 Task: Look for space in Mengyin, China from 4th September, 2023 to 10th September, 2023 for 1 adult in price range Rs.9000 to Rs.17000. Place can be private room with 1  bedroom having 1 bed and 1 bathroom. Property type can be house, flat, guest house, hotel. Booking option can be shelf check-in. Required host language is Chinese (Simplified).
Action: Mouse moved to (432, 212)
Screenshot: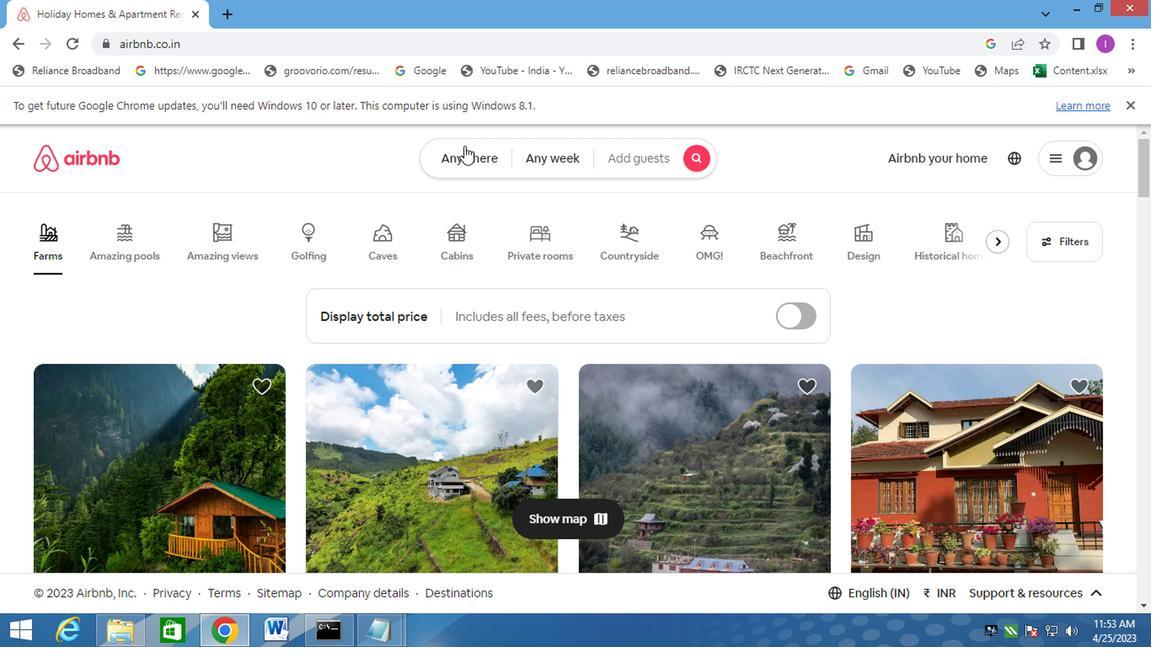 
Action: Mouse pressed left at (432, 212)
Screenshot: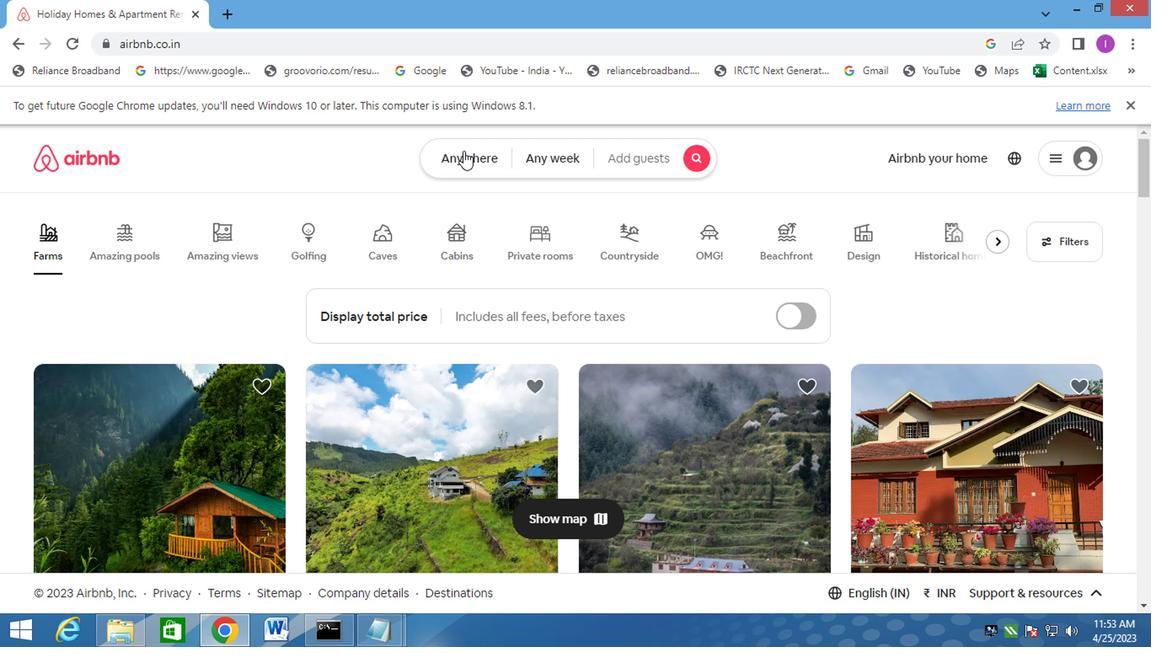
Action: Mouse moved to (432, 212)
Screenshot: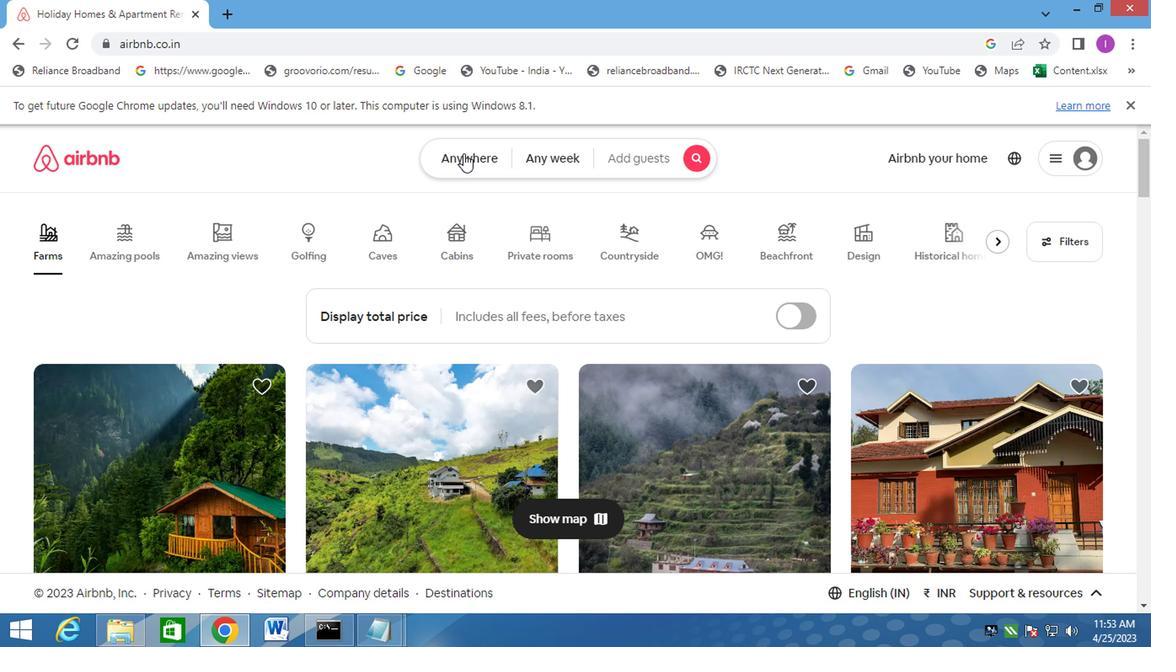
Action: Key pressed <Key.shift>MENGYIN,CHINA
Screenshot: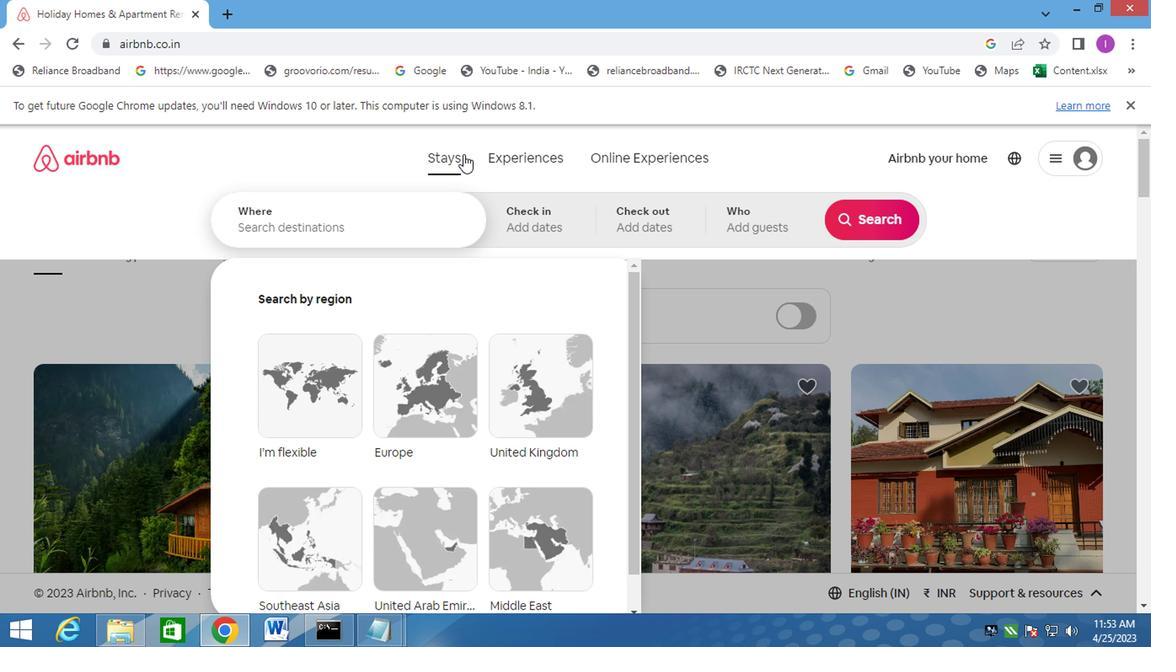 
Action: Mouse moved to (386, 263)
Screenshot: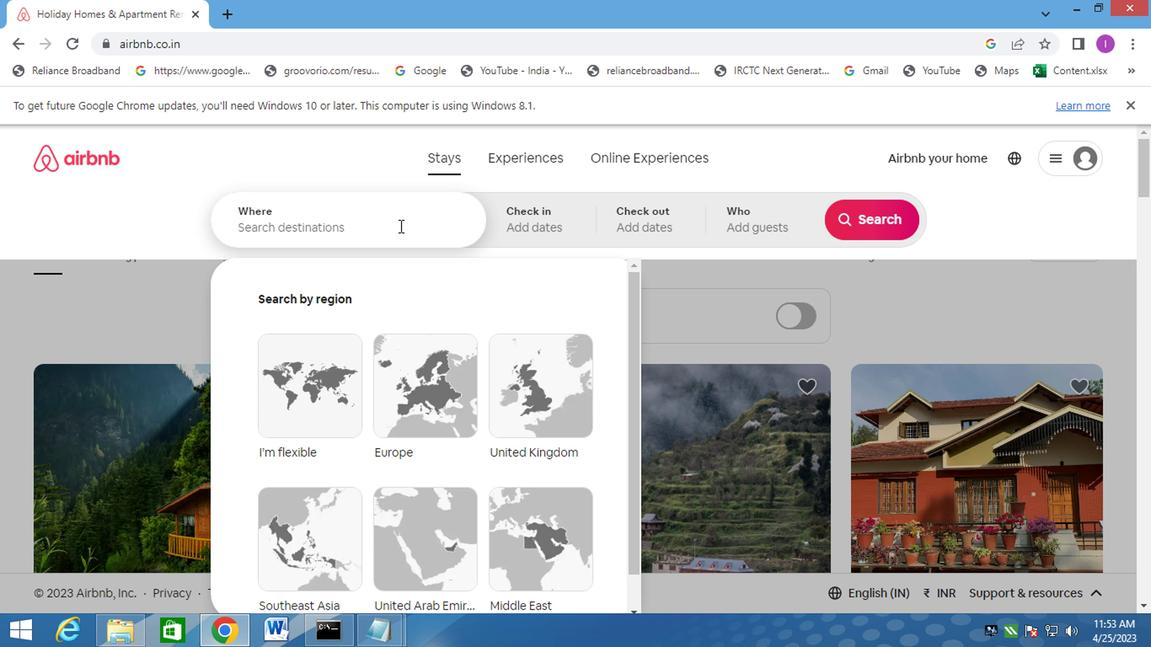 
Action: Mouse pressed left at (386, 263)
Screenshot: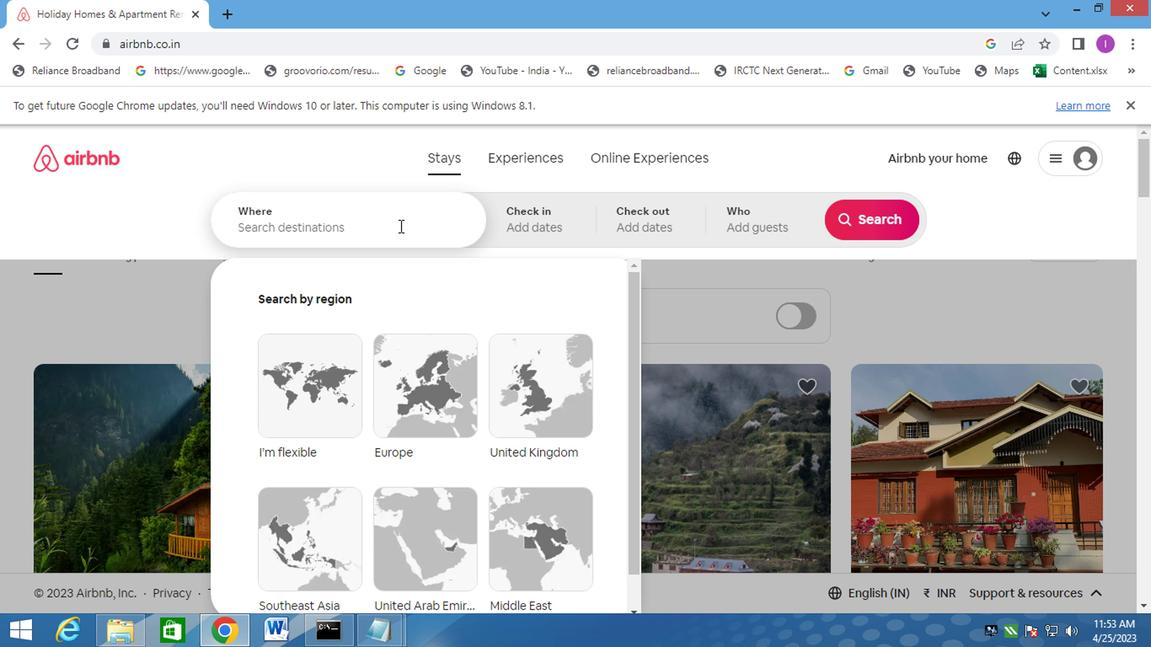 
Action: Key pressed MENGYIN,CHINA
Screenshot: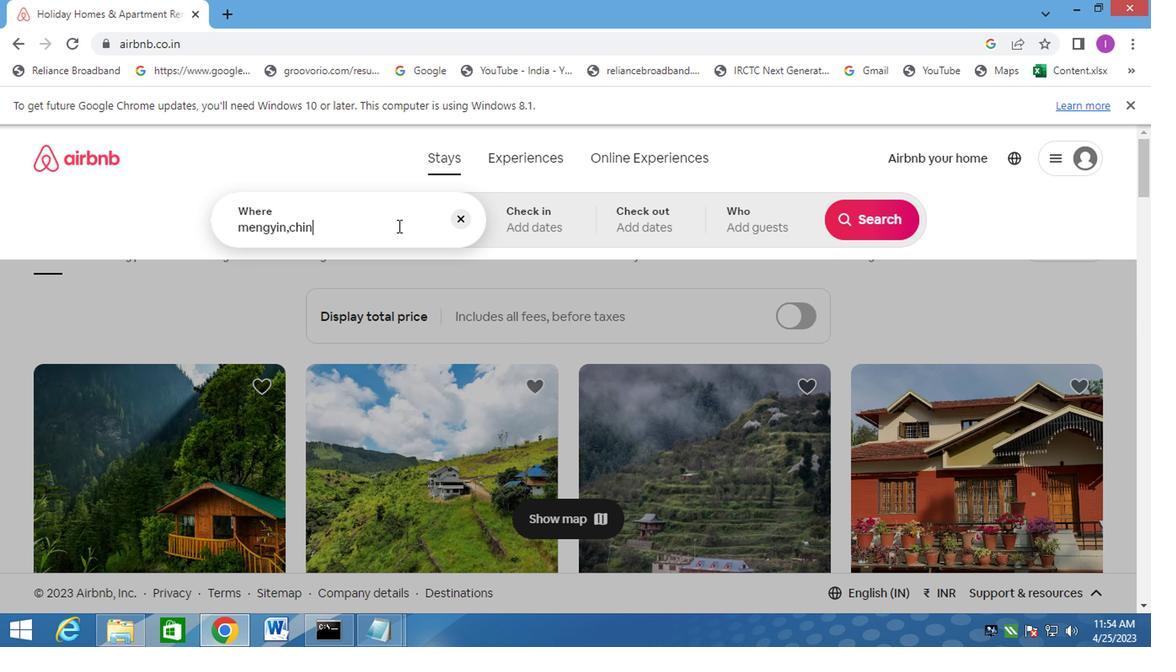 
Action: Mouse moved to (489, 257)
Screenshot: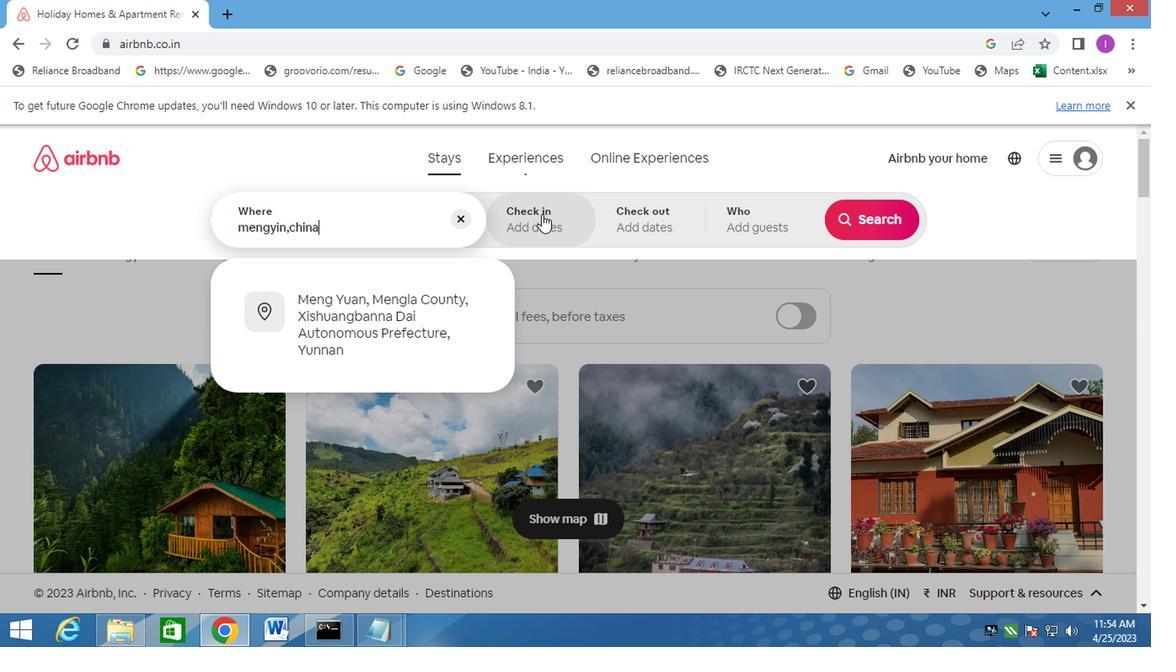 
Action: Mouse pressed left at (489, 257)
Screenshot: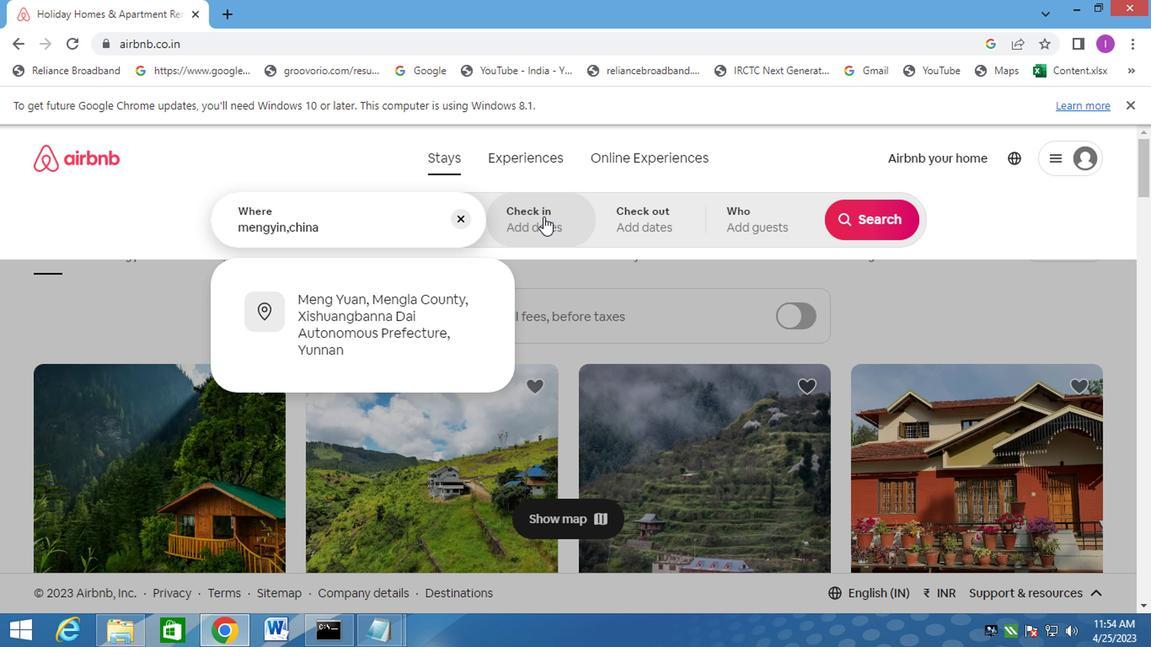 
Action: Mouse moved to (717, 353)
Screenshot: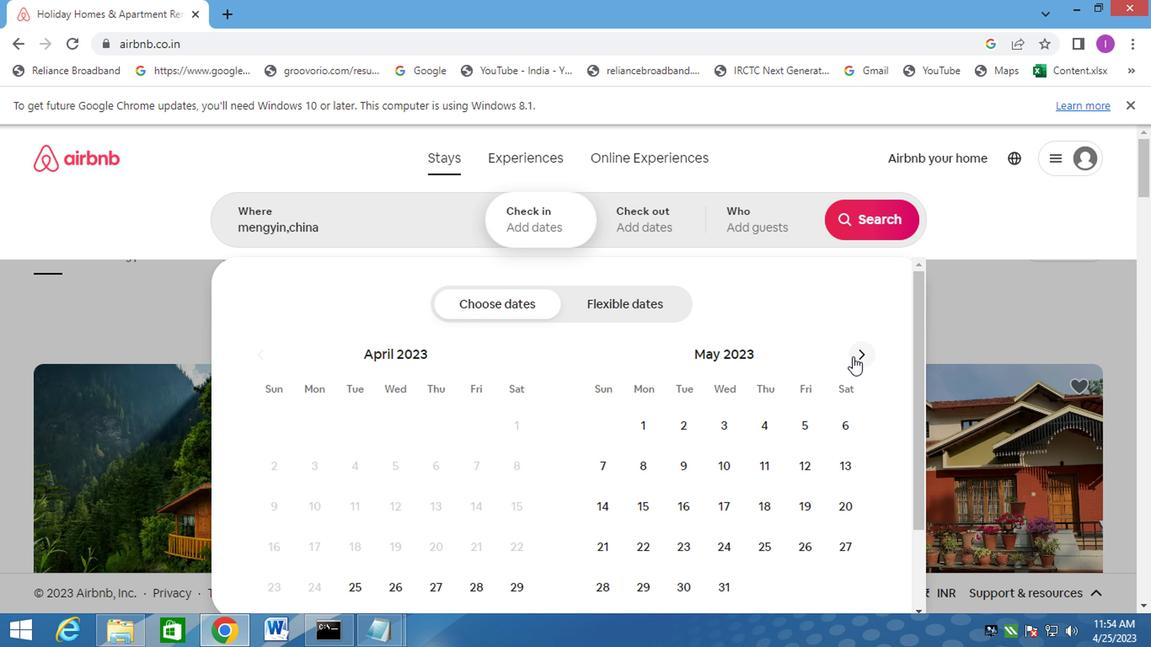 
Action: Mouse pressed left at (717, 353)
Screenshot: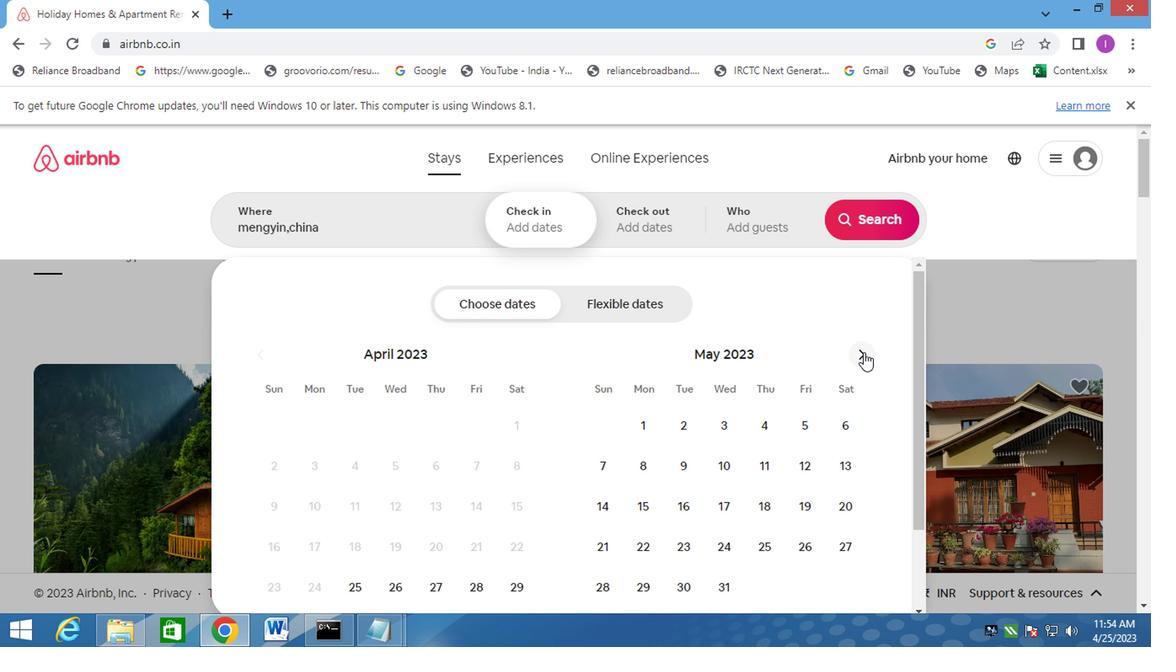 
Action: Mouse moved to (718, 353)
Screenshot: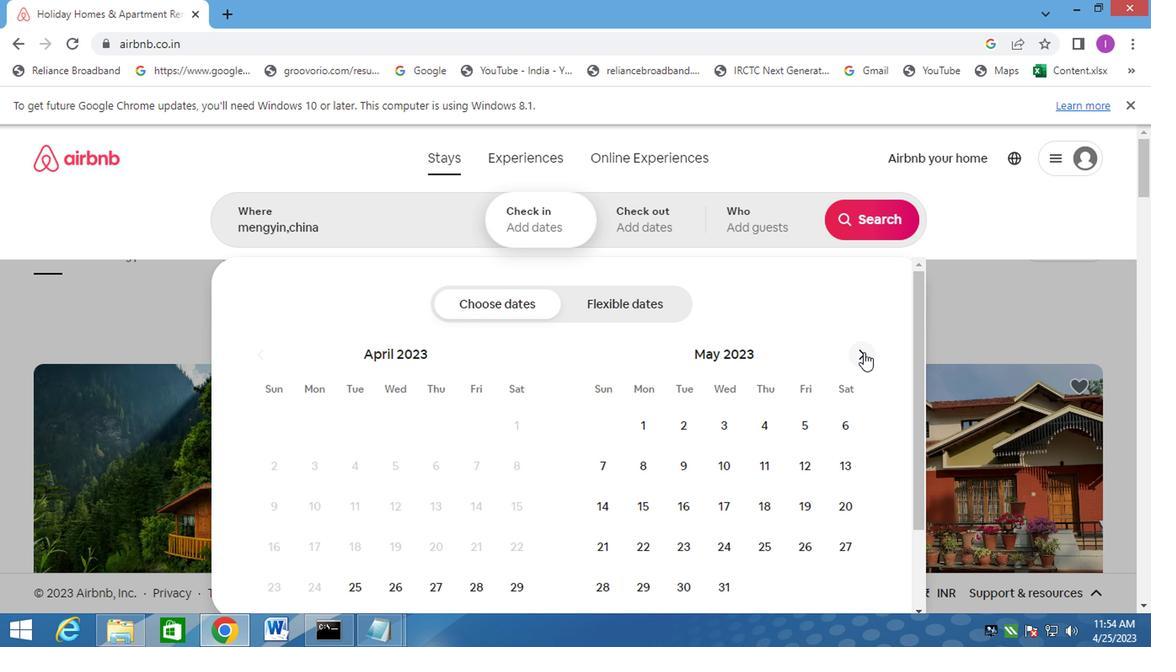 
Action: Mouse pressed left at (718, 353)
Screenshot: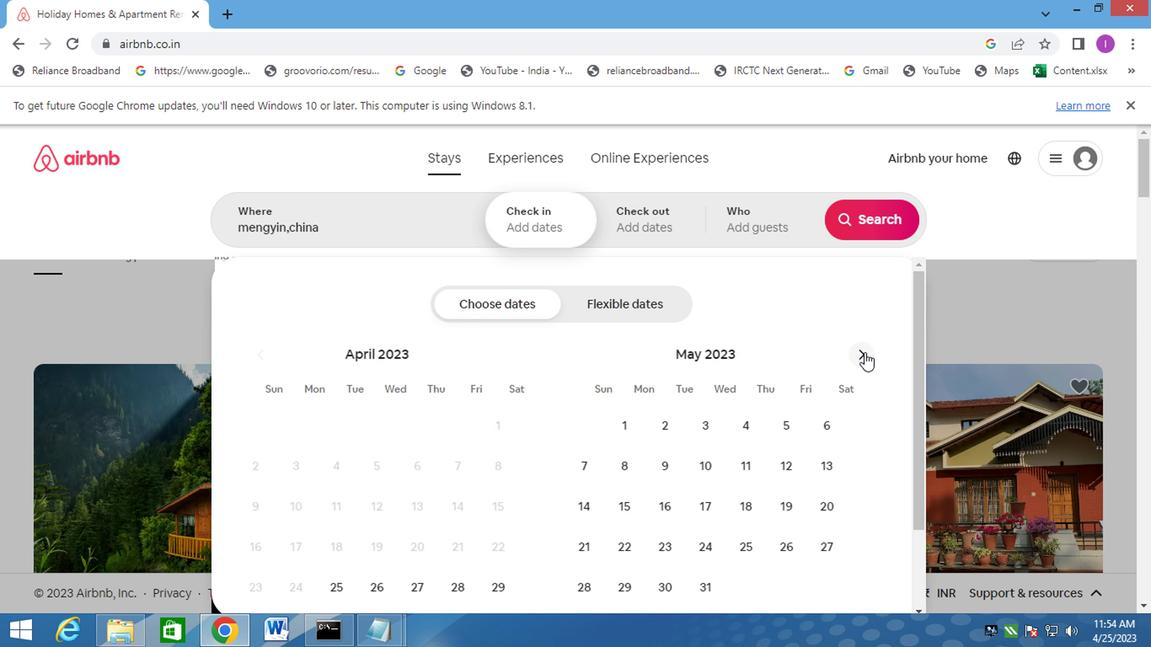 
Action: Mouse pressed left at (718, 353)
Screenshot: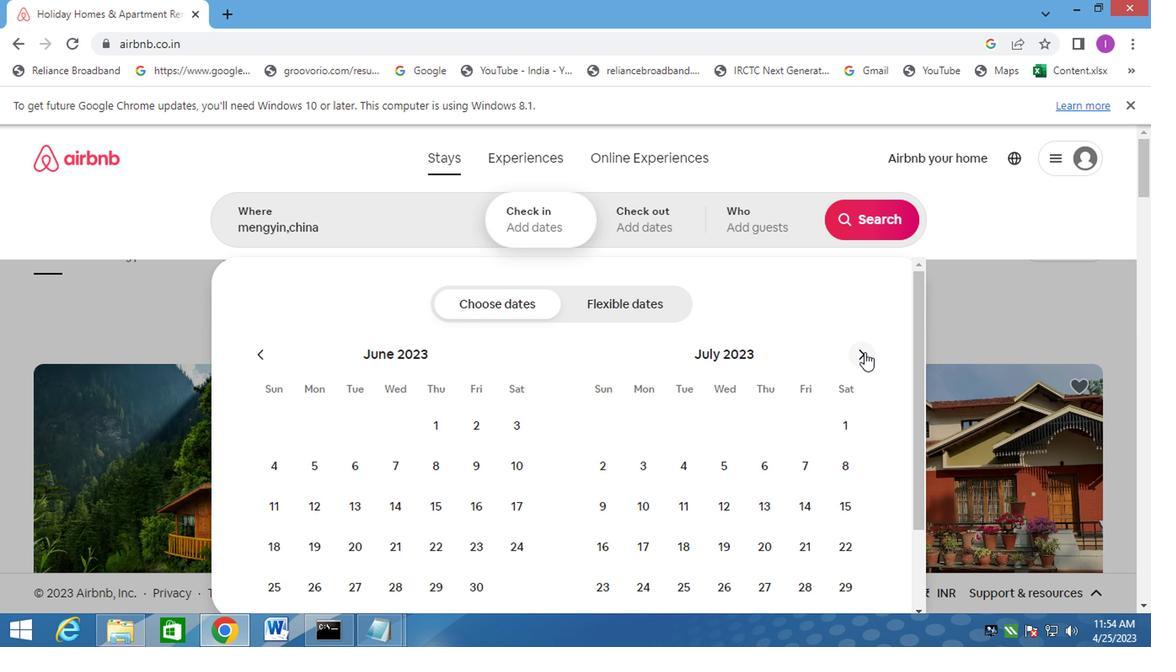 
Action: Mouse moved to (717, 354)
Screenshot: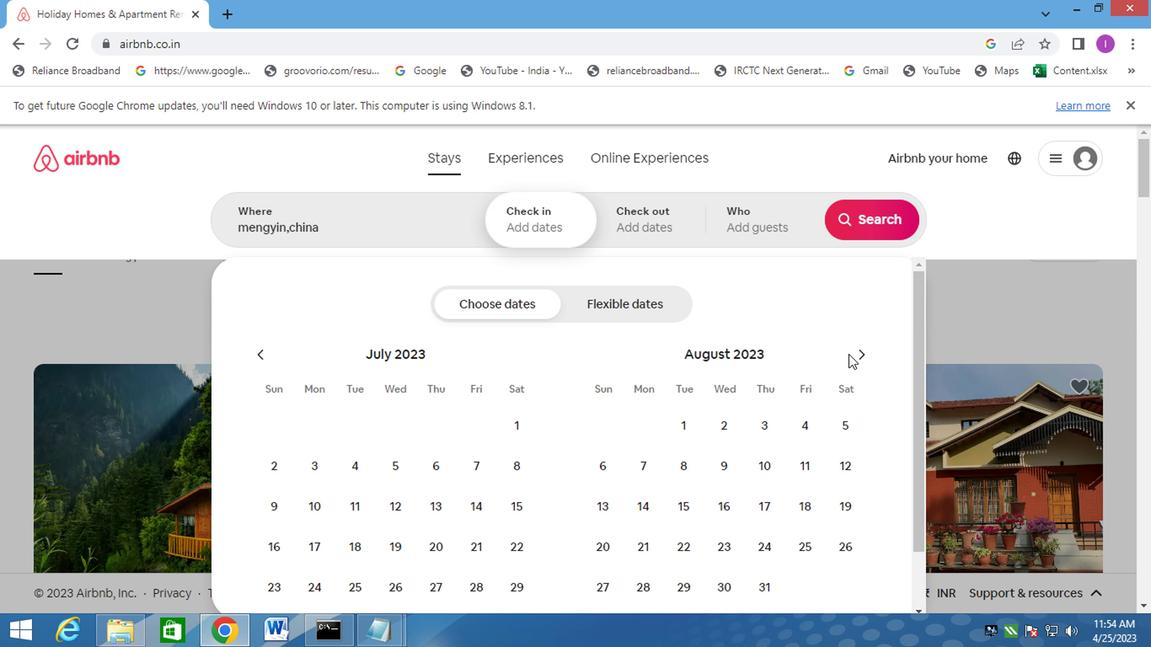
Action: Mouse pressed left at (717, 354)
Screenshot: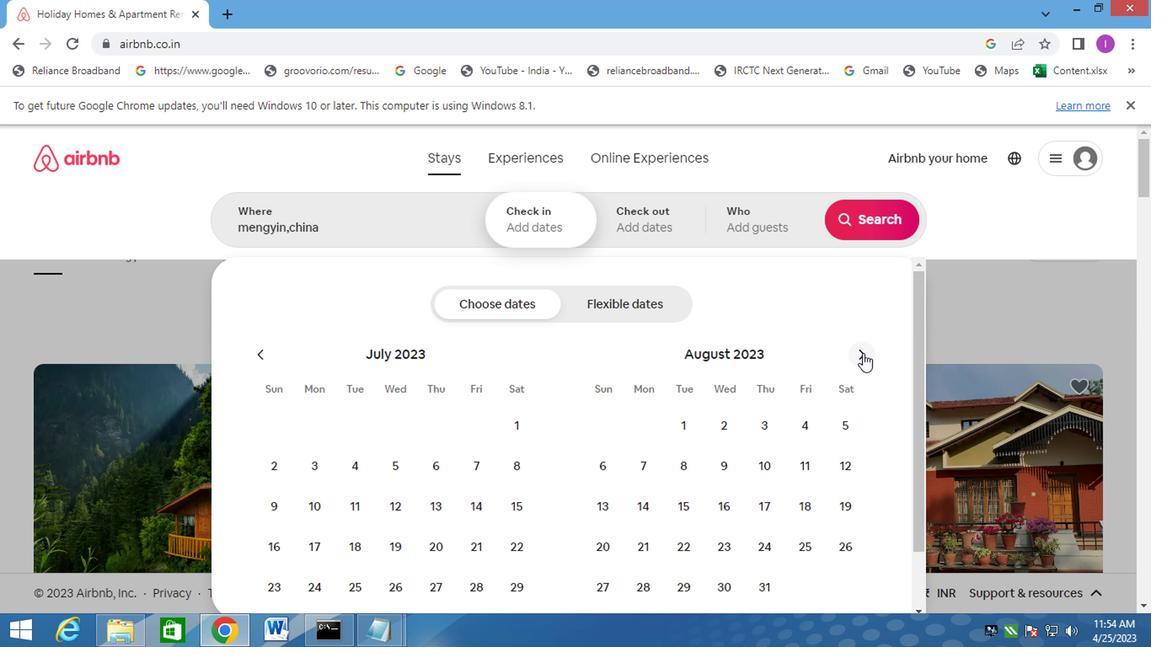 
Action: Mouse moved to (559, 437)
Screenshot: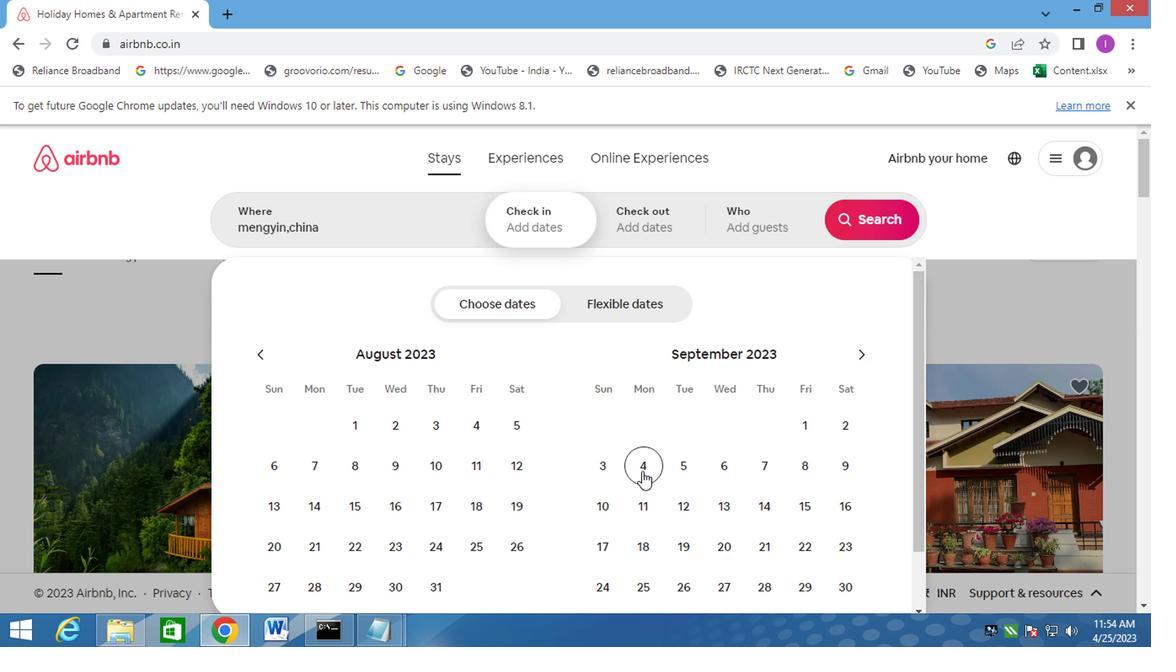 
Action: Mouse pressed left at (559, 437)
Screenshot: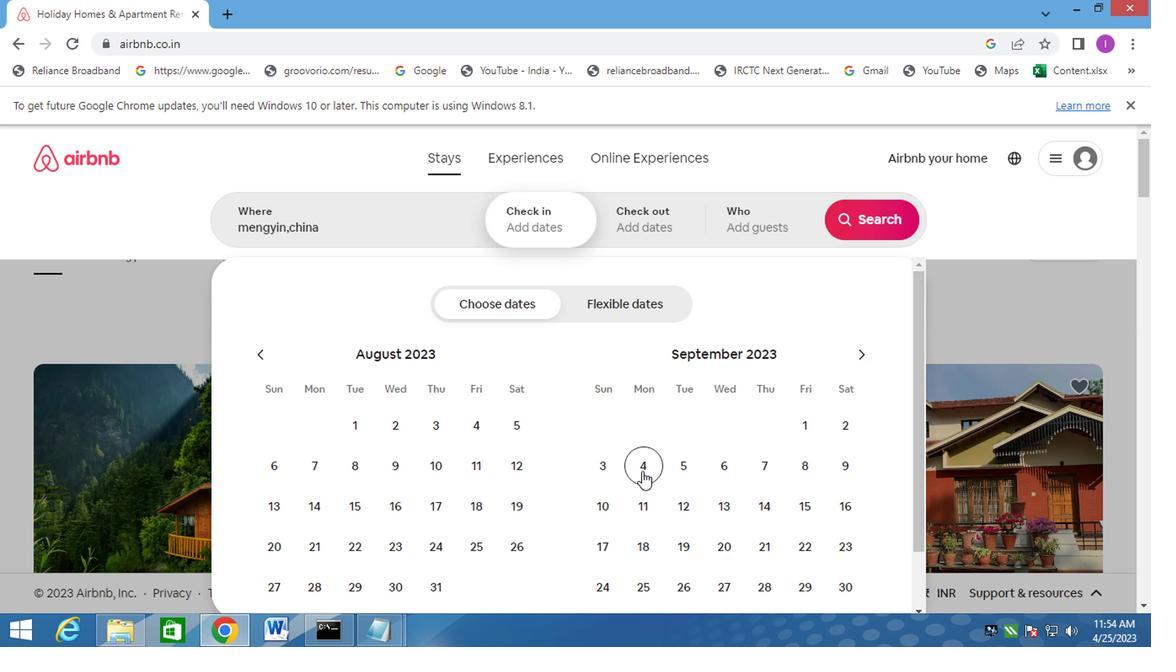 
Action: Mouse moved to (536, 470)
Screenshot: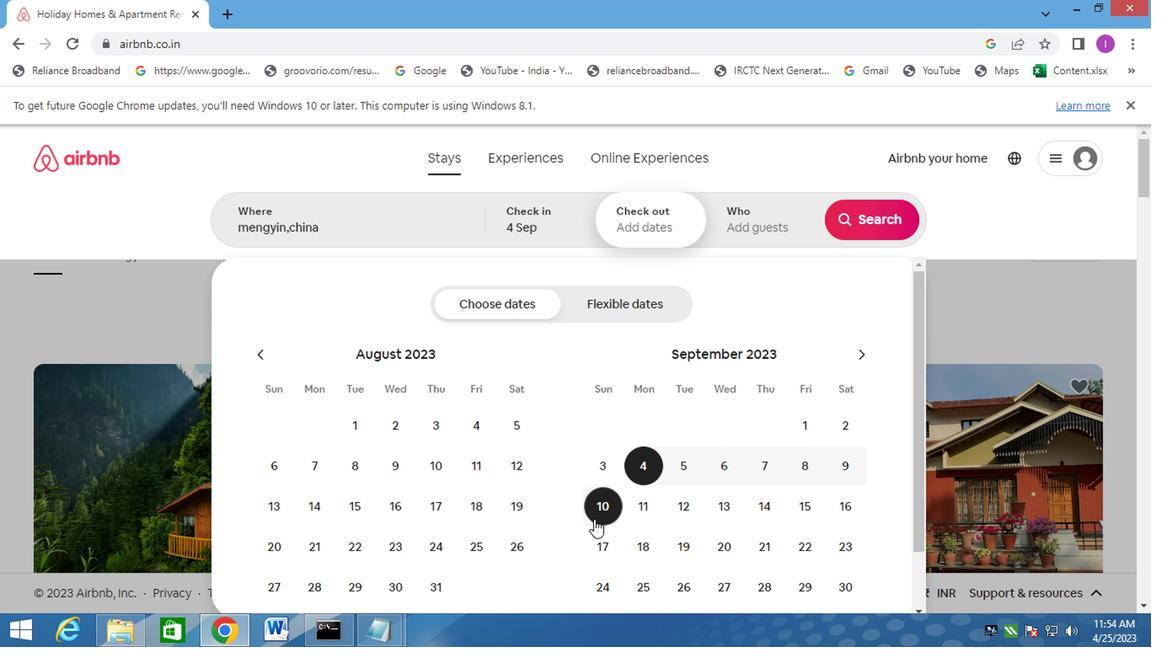 
Action: Mouse pressed left at (536, 470)
Screenshot: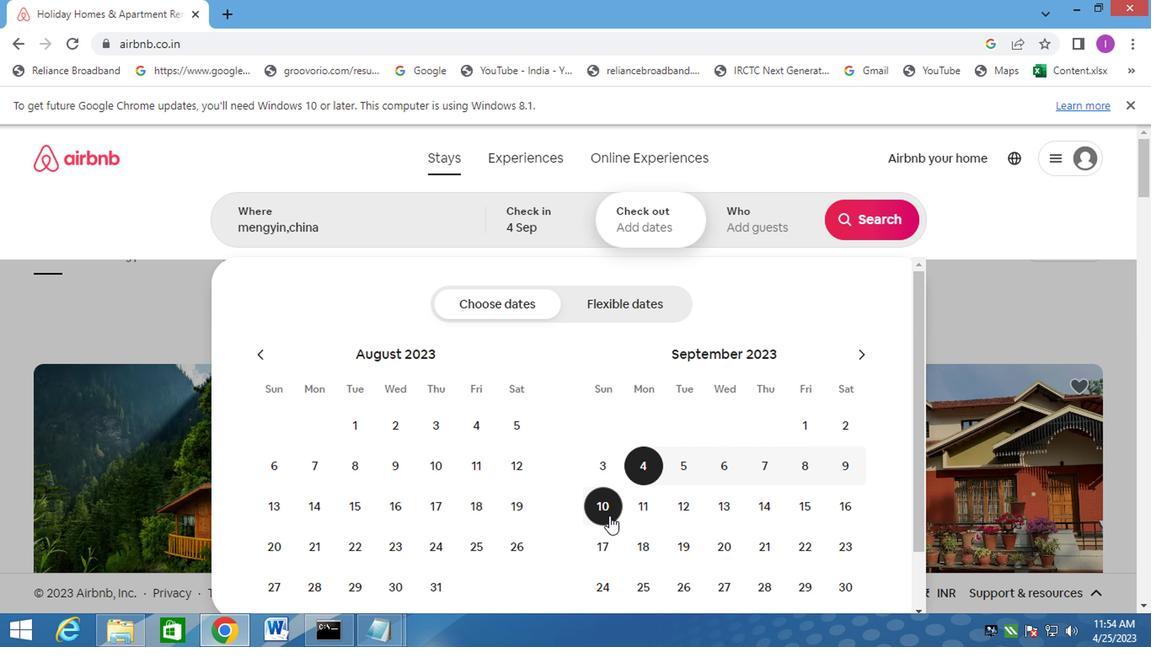 
Action: Mouse moved to (663, 267)
Screenshot: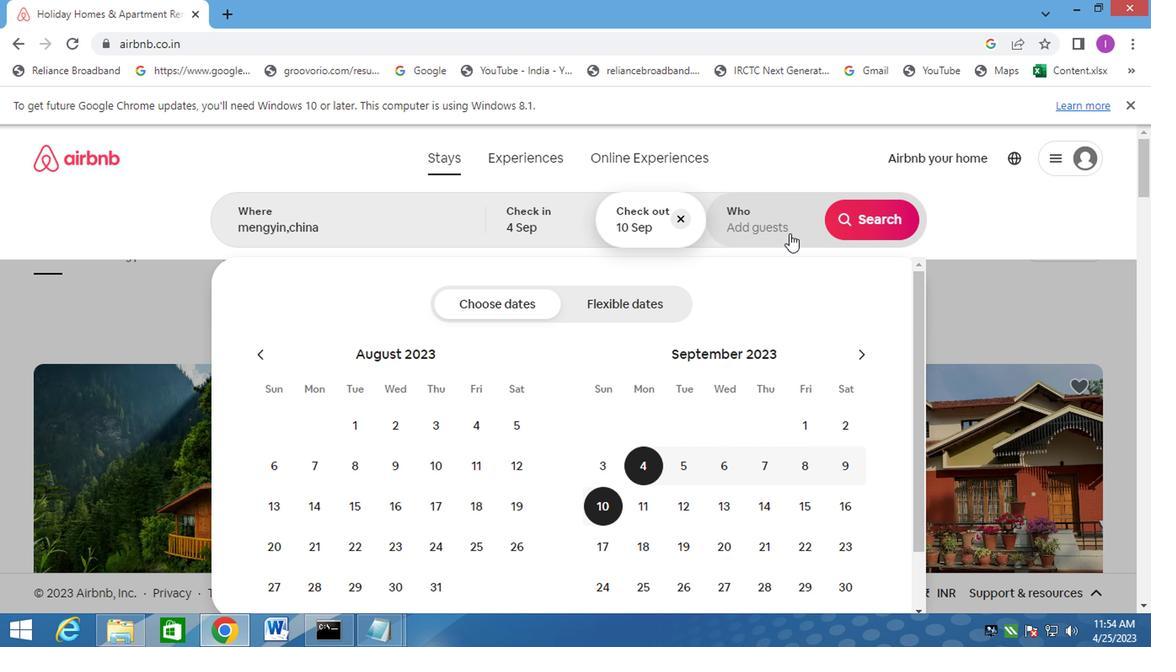 
Action: Mouse pressed left at (663, 267)
Screenshot: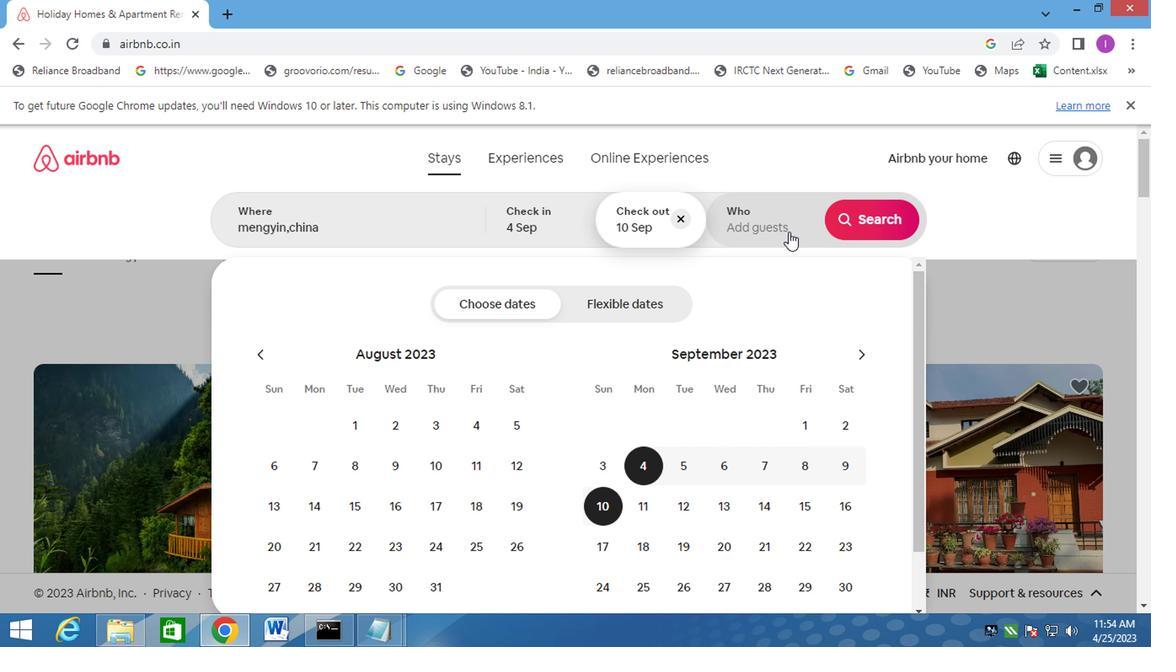 
Action: Mouse moved to (723, 323)
Screenshot: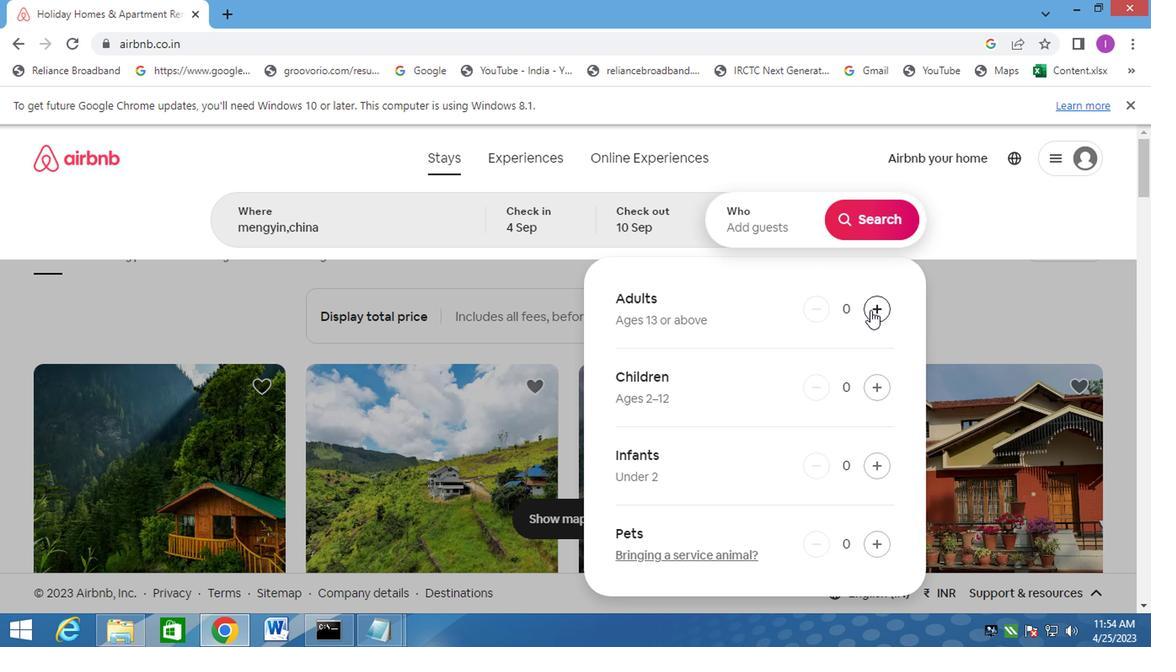 
Action: Mouse pressed left at (723, 323)
Screenshot: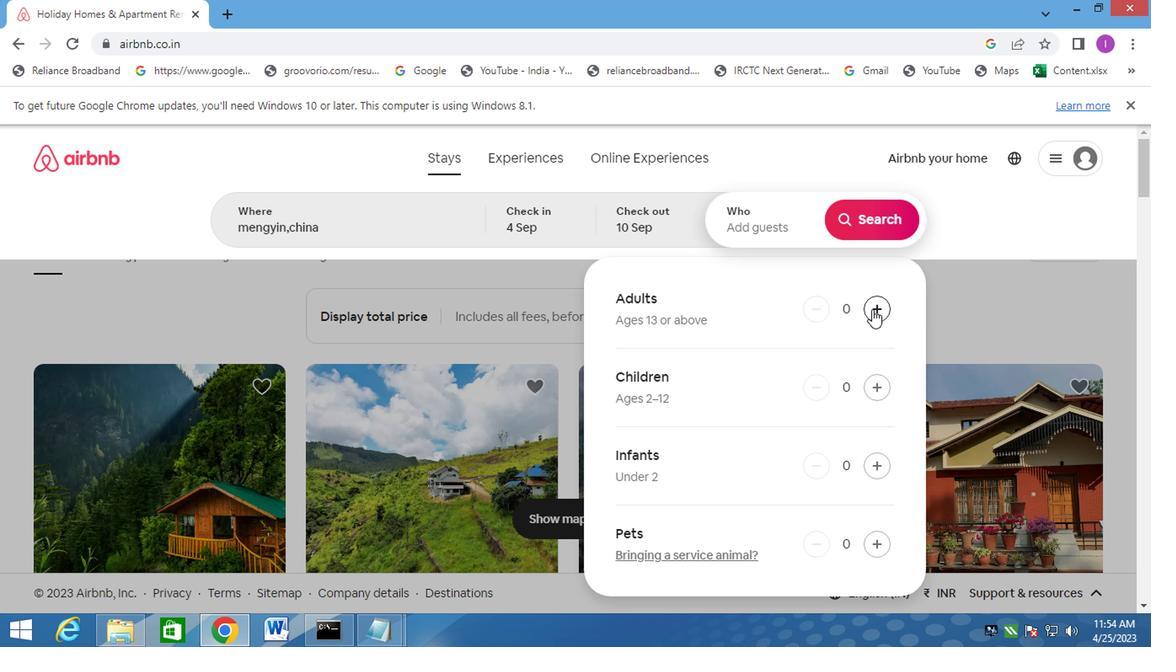 
Action: Mouse moved to (730, 265)
Screenshot: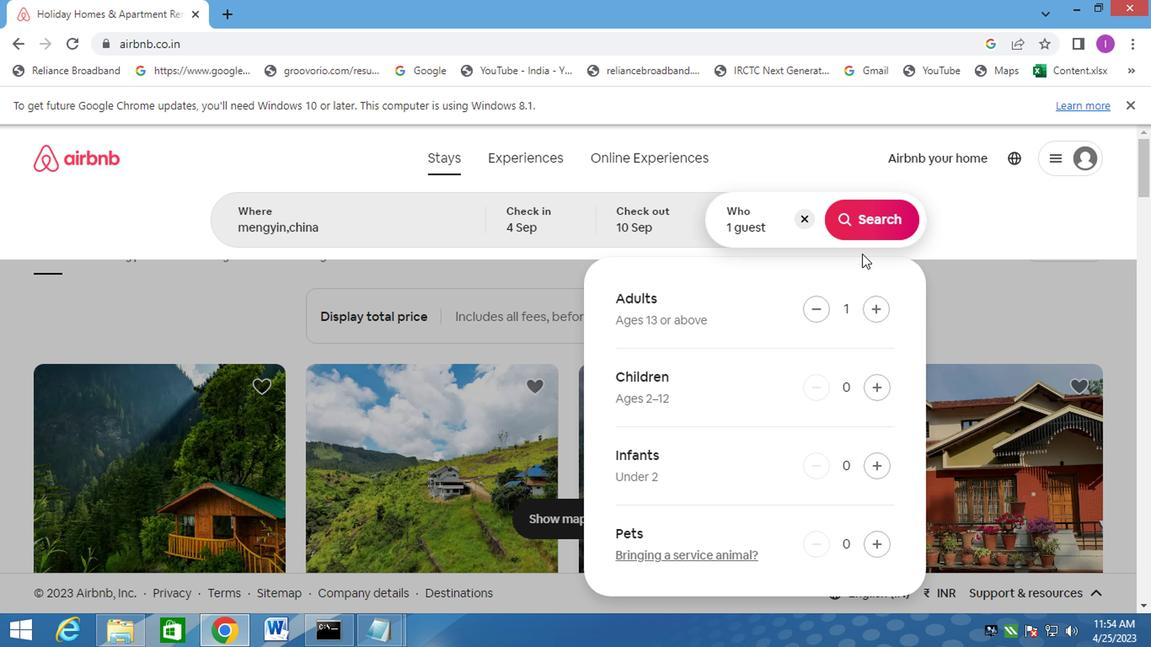 
Action: Mouse pressed left at (730, 265)
Screenshot: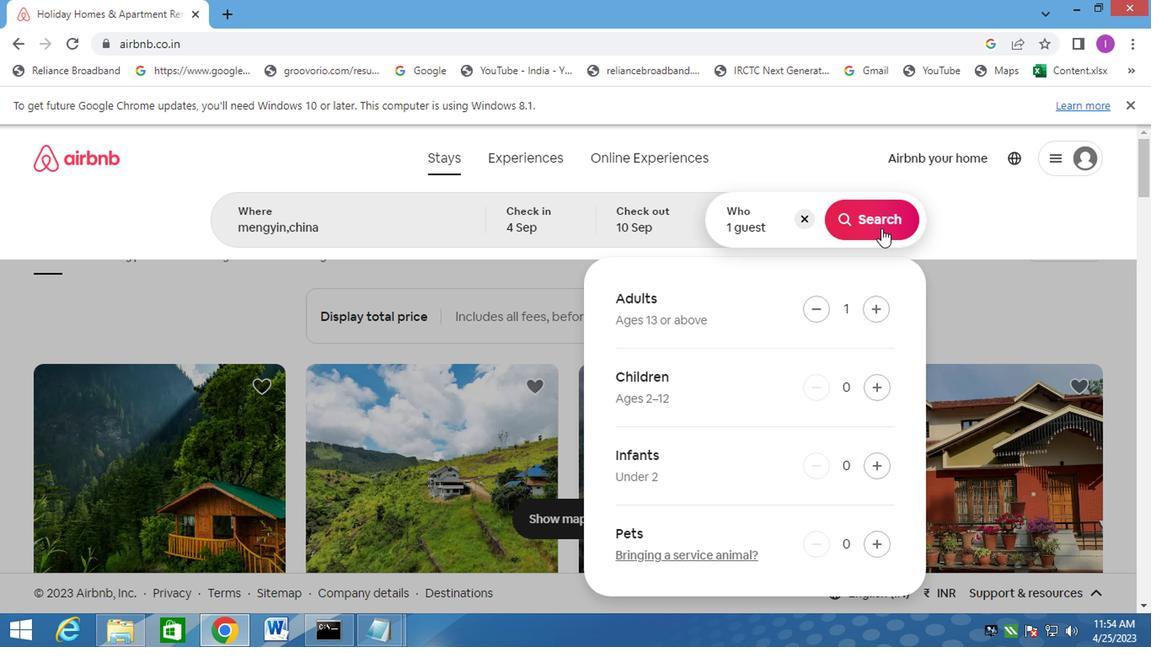 
Action: Mouse moved to (879, 262)
Screenshot: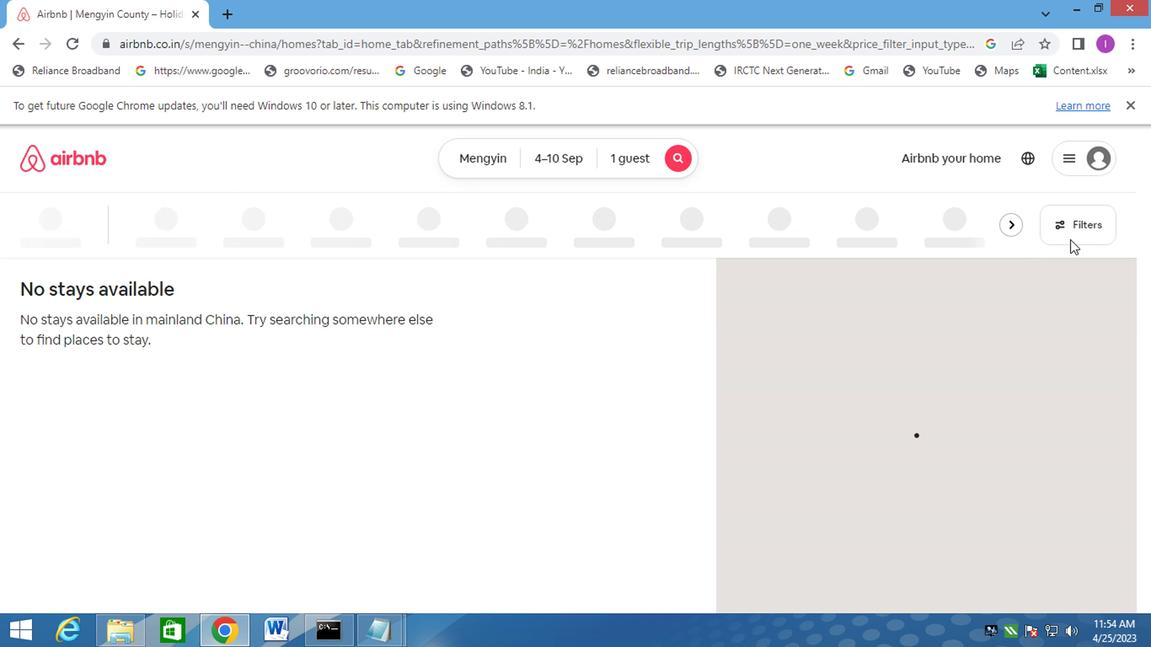 
Action: Mouse pressed left at (879, 262)
Screenshot: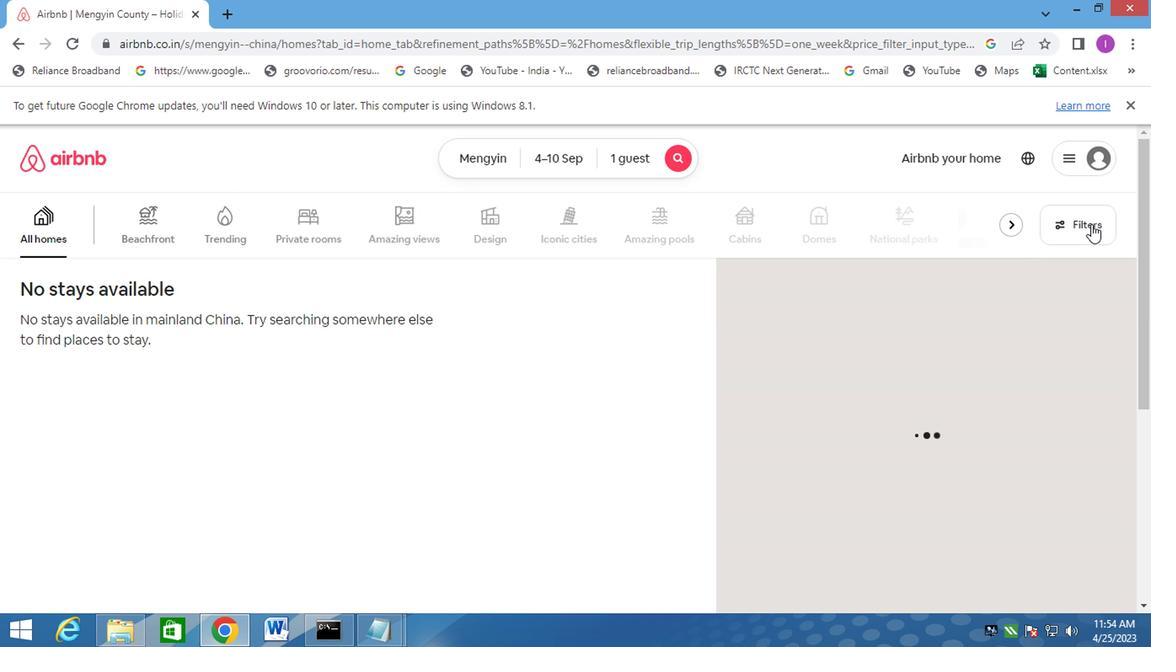 
Action: Mouse moved to (353, 338)
Screenshot: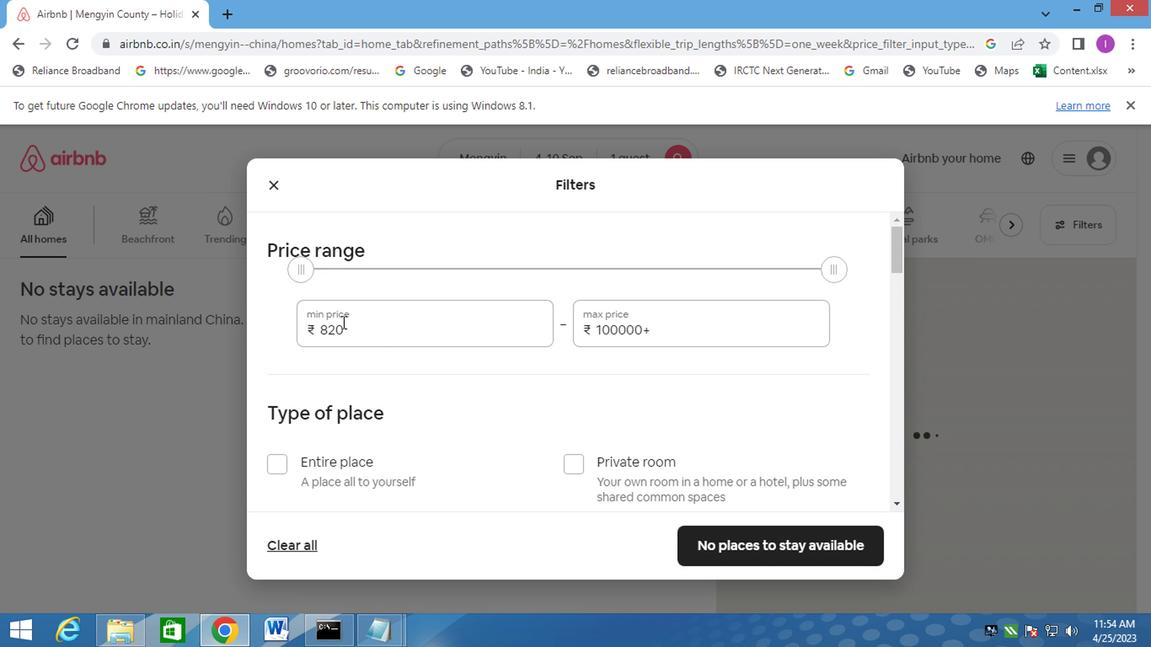 
Action: Mouse pressed left at (353, 338)
Screenshot: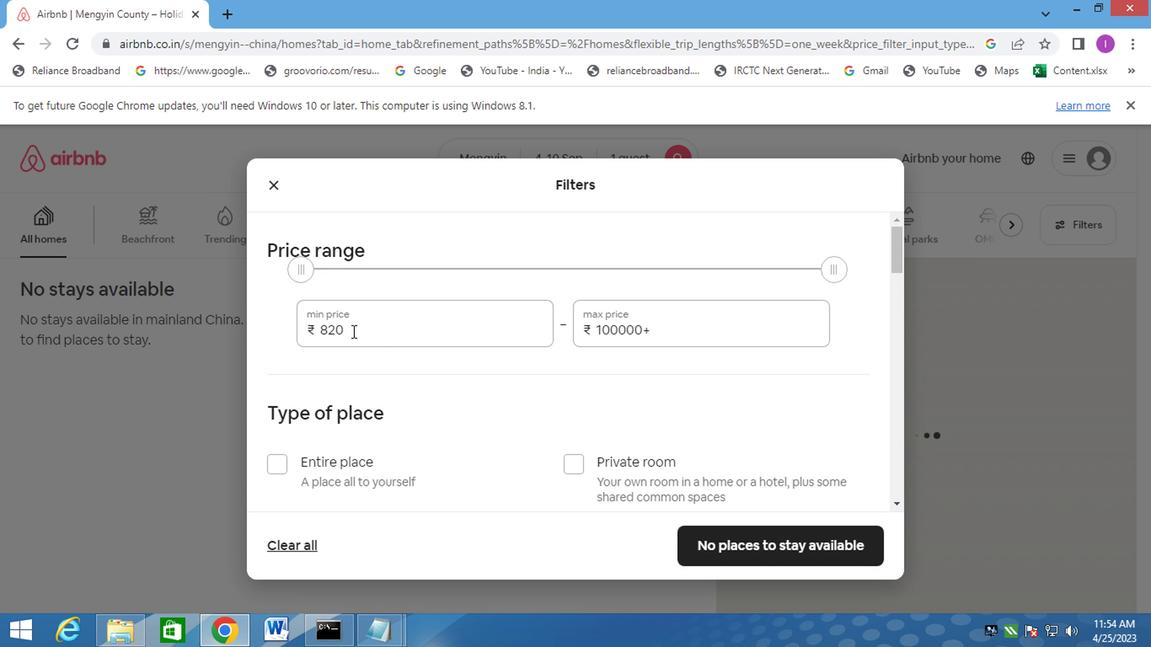
Action: Mouse moved to (337, 346)
Screenshot: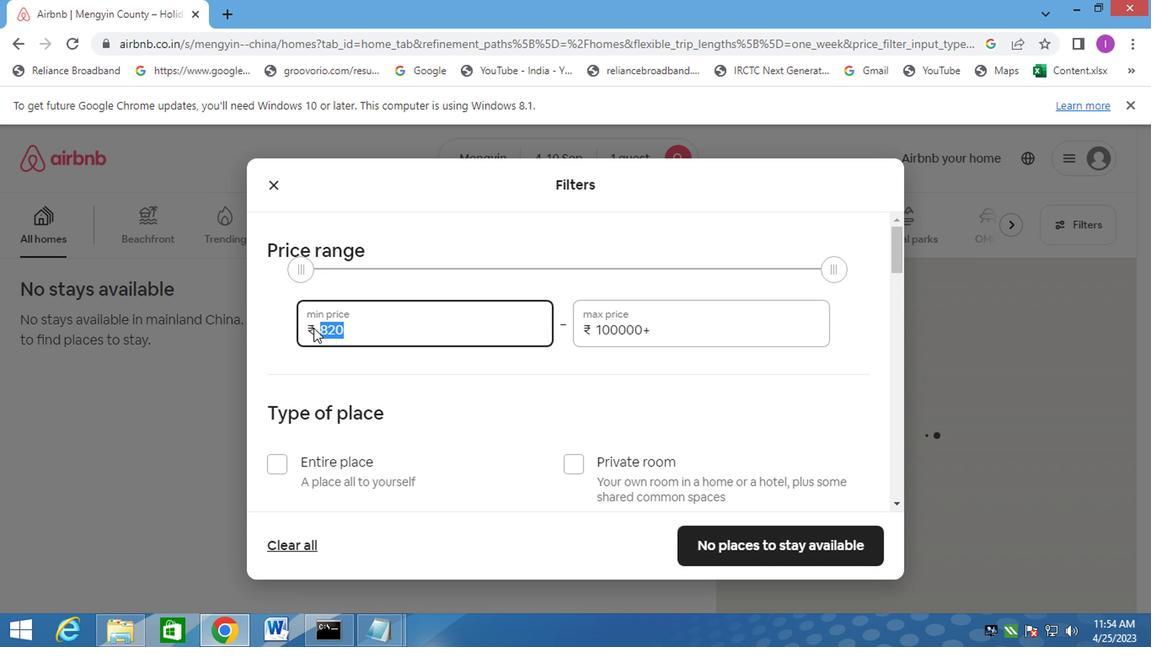 
Action: Key pressed 9000
Screenshot: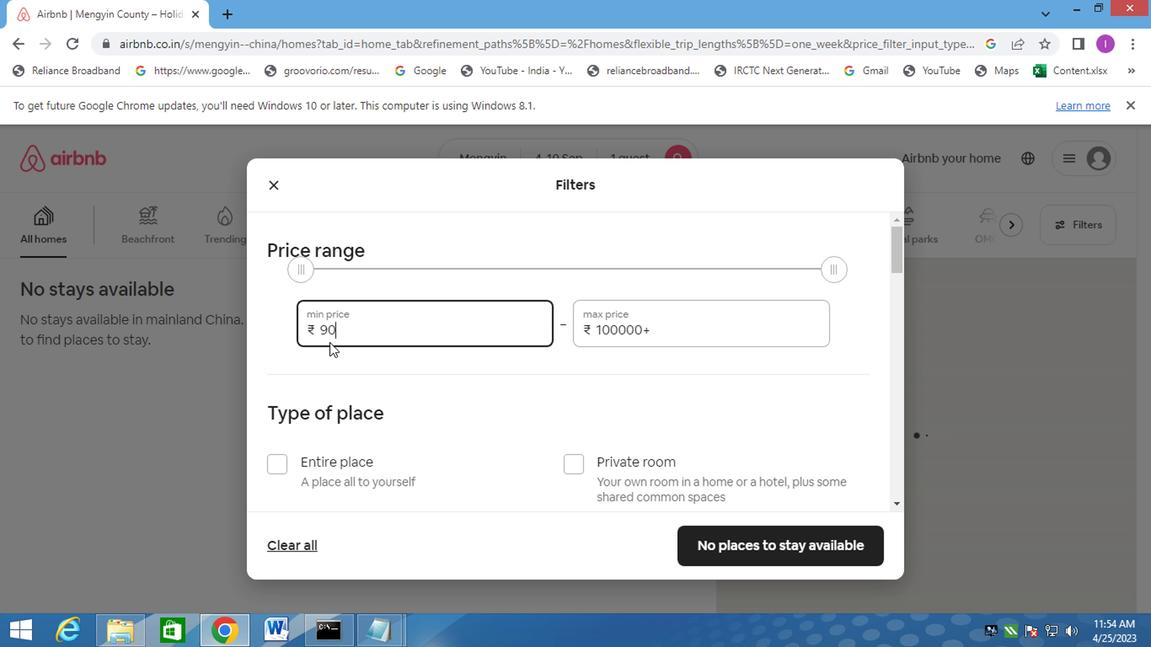 
Action: Mouse moved to (575, 335)
Screenshot: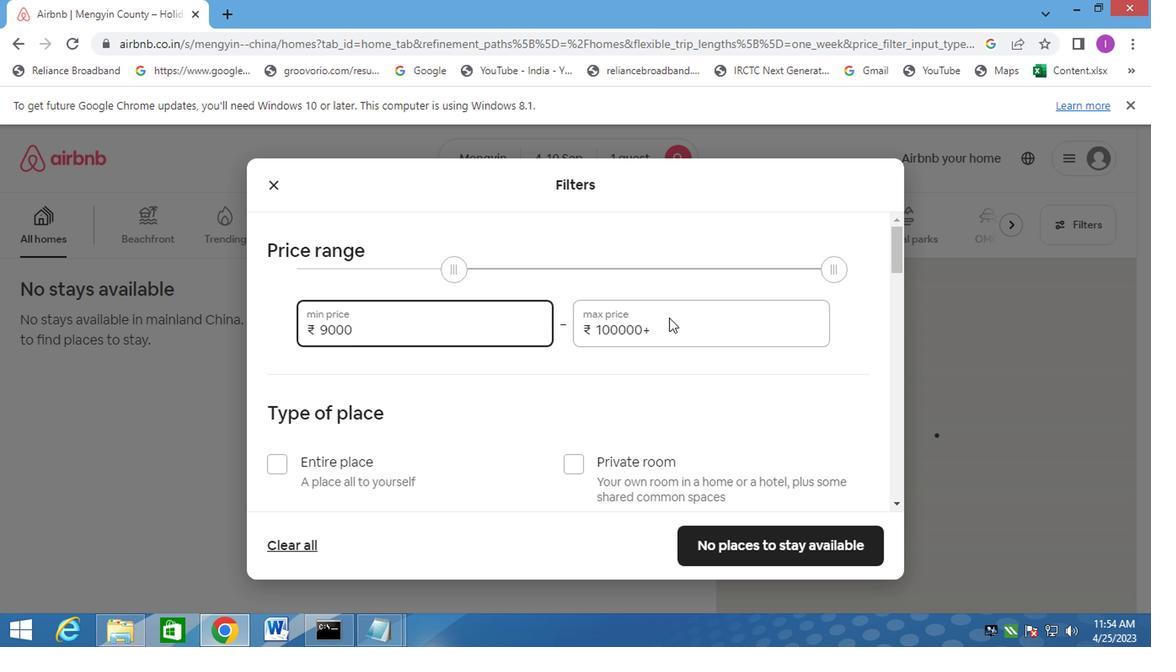 
Action: Mouse pressed left at (575, 335)
Screenshot: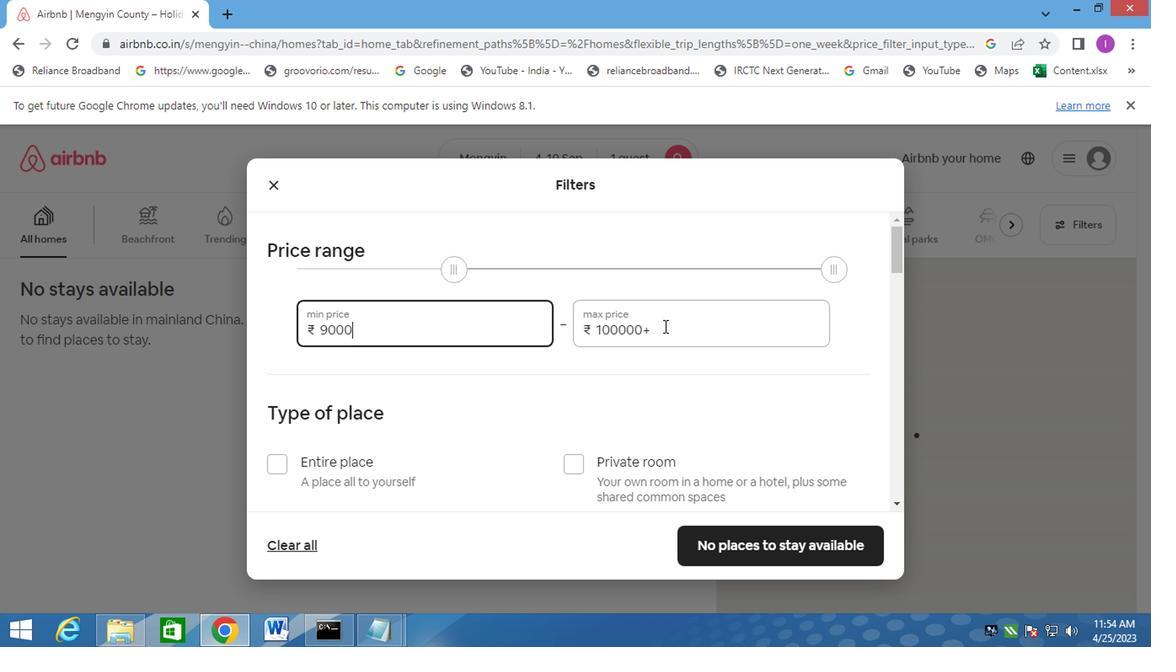 
Action: Mouse moved to (519, 338)
Screenshot: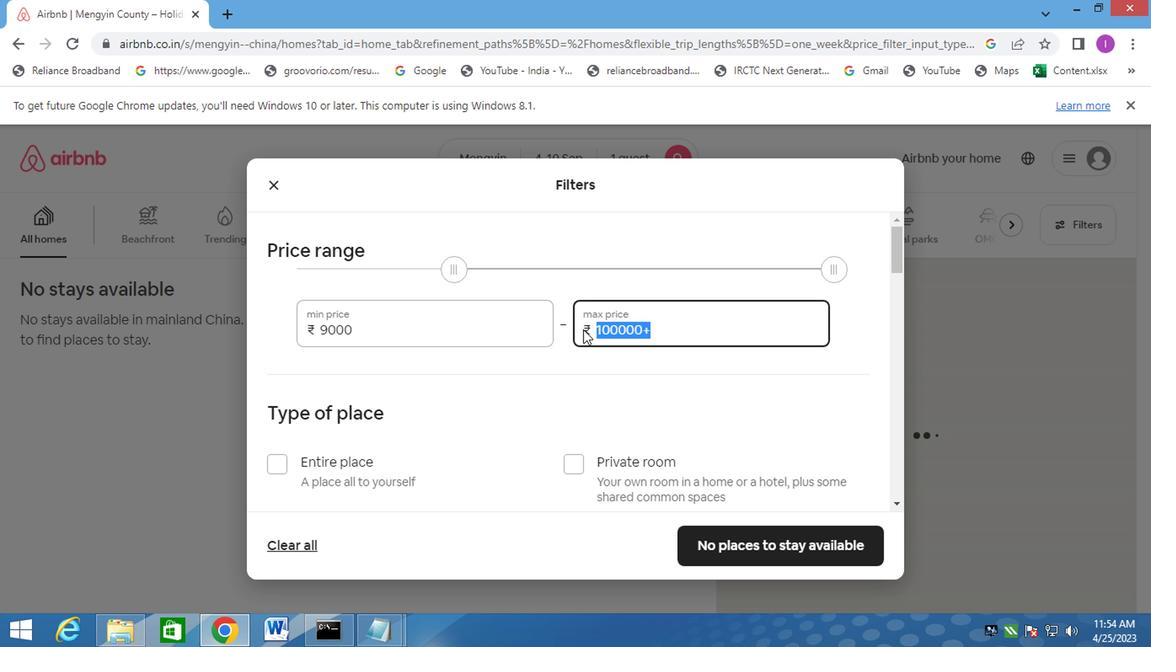 
Action: Key pressed 17000
Screenshot: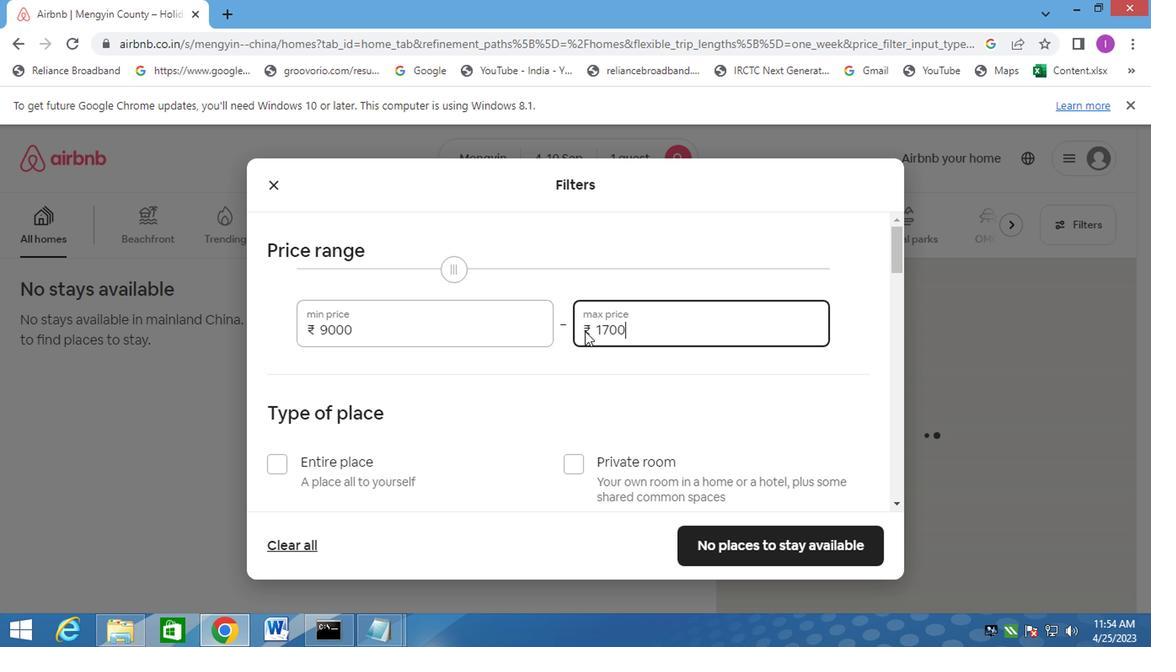 
Action: Mouse moved to (737, 281)
Screenshot: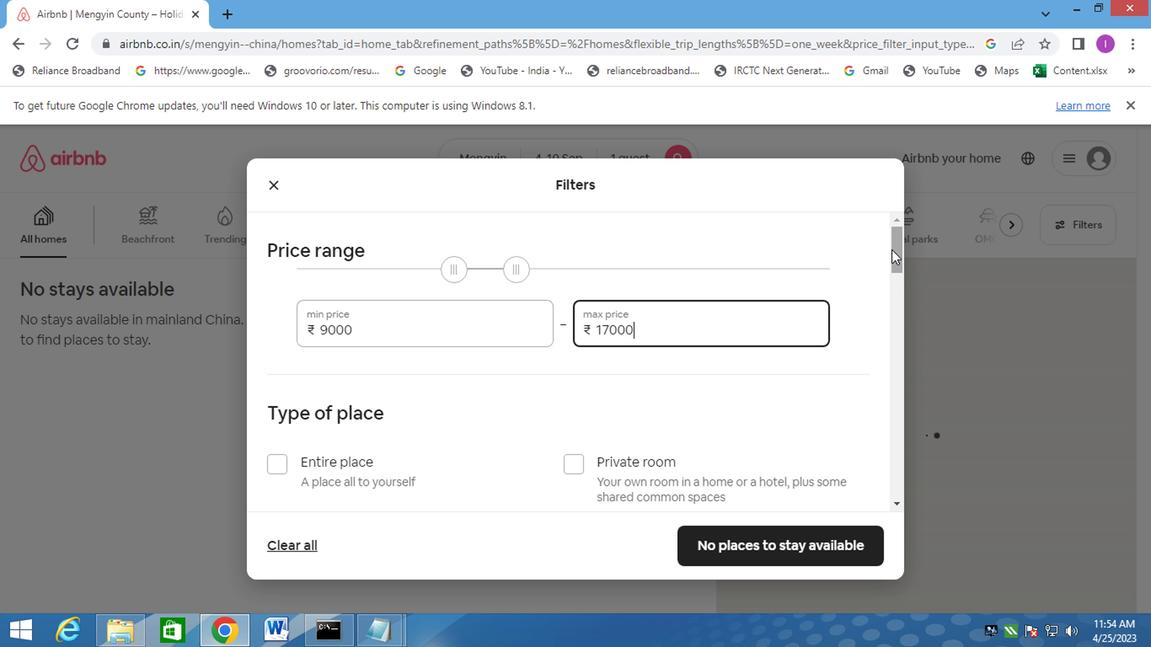 
Action: Mouse pressed left at (737, 281)
Screenshot: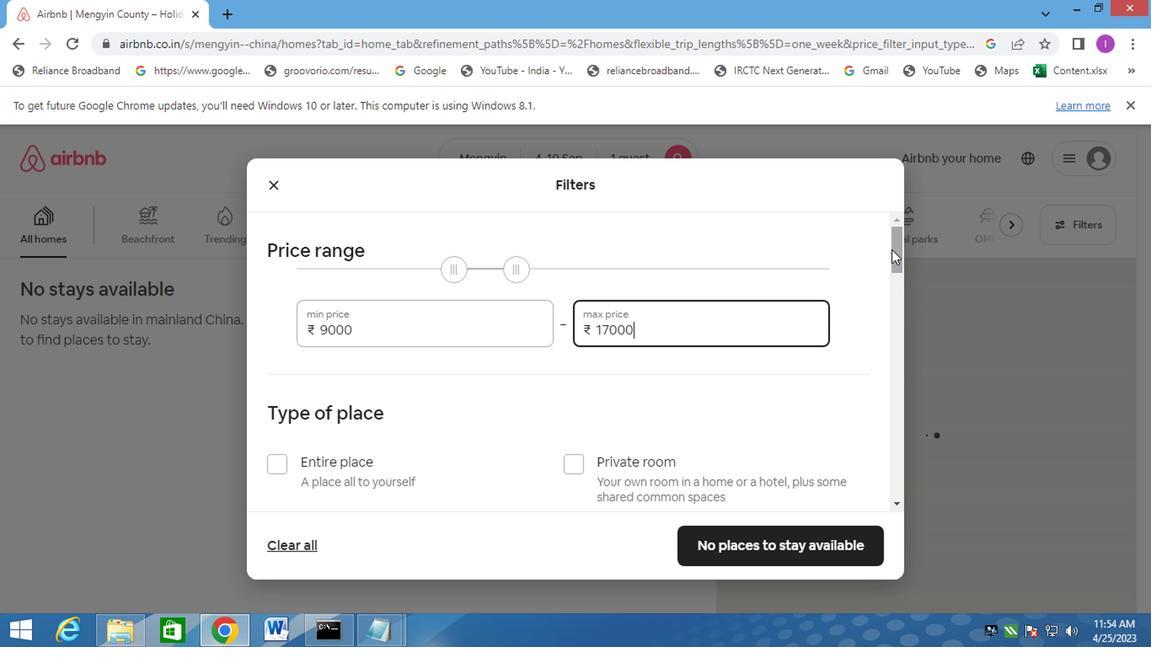
Action: Mouse moved to (739, 295)
Screenshot: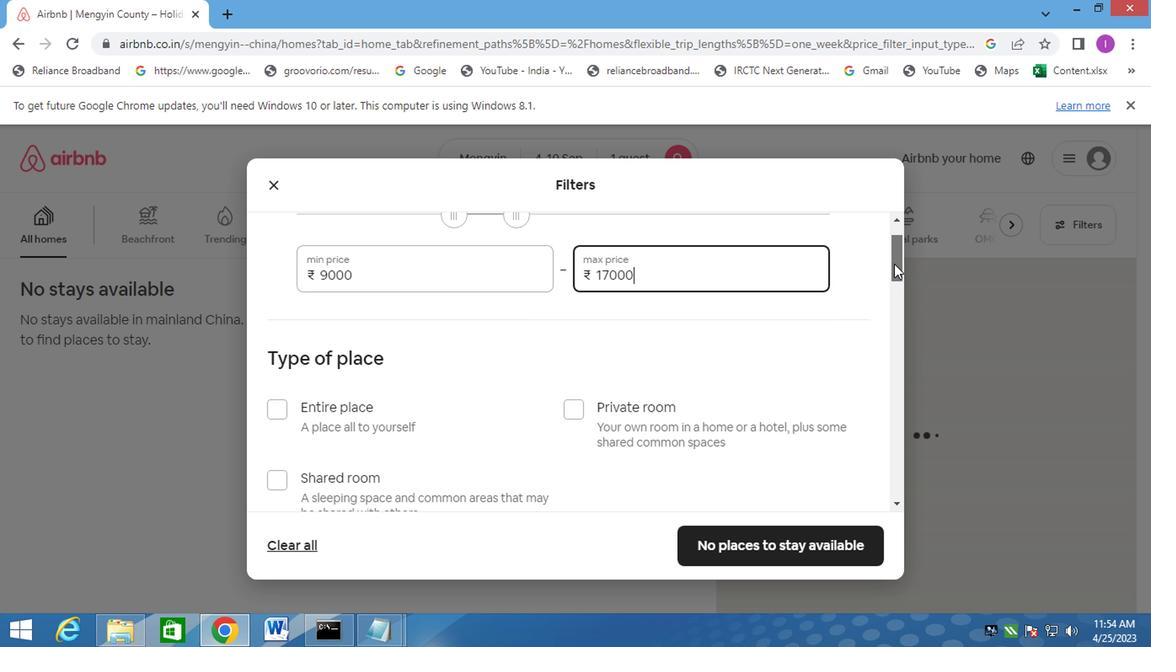 
Action: Mouse pressed left at (739, 295)
Screenshot: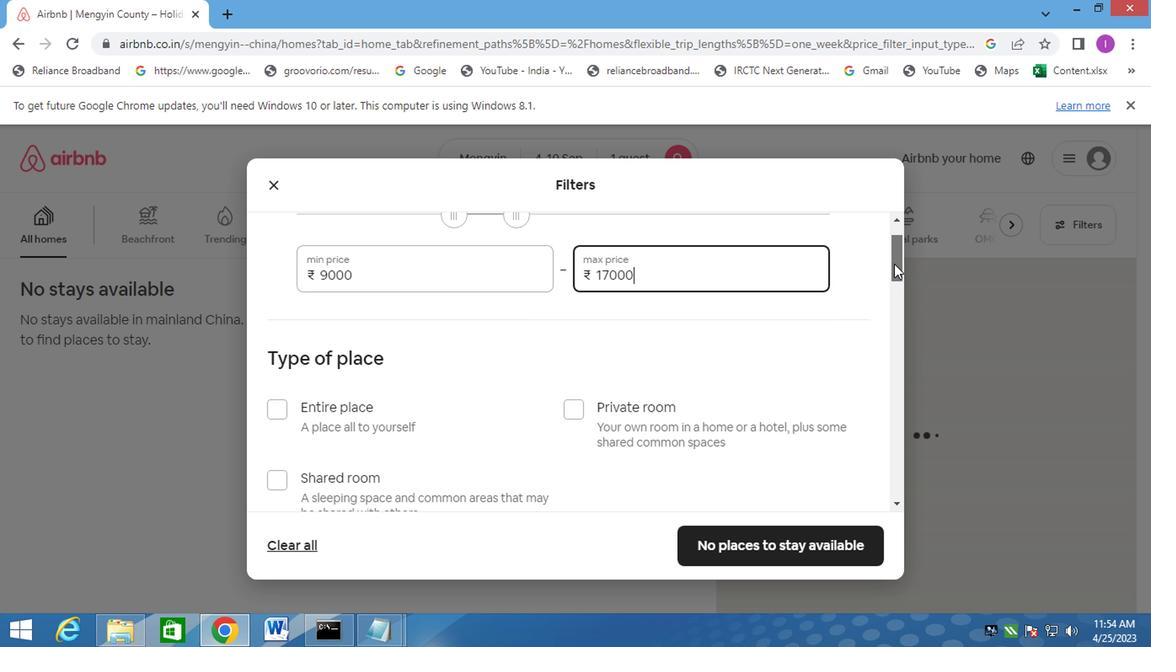 
Action: Mouse moved to (587, 359)
Screenshot: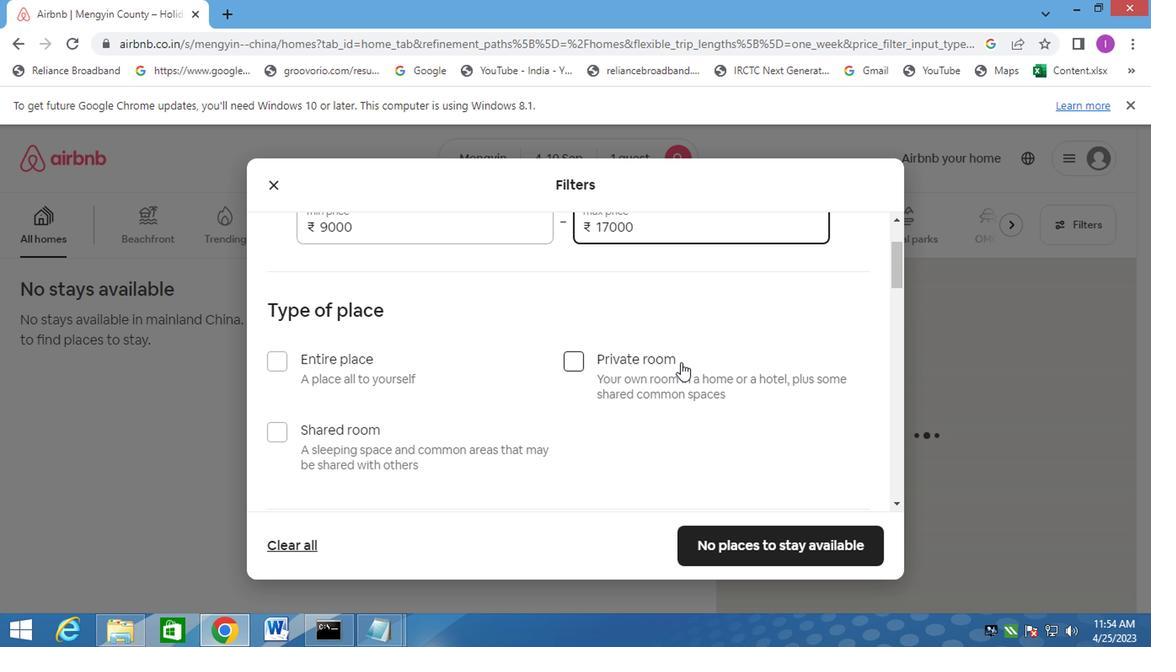 
Action: Mouse scrolled (587, 359) with delta (0, 0)
Screenshot: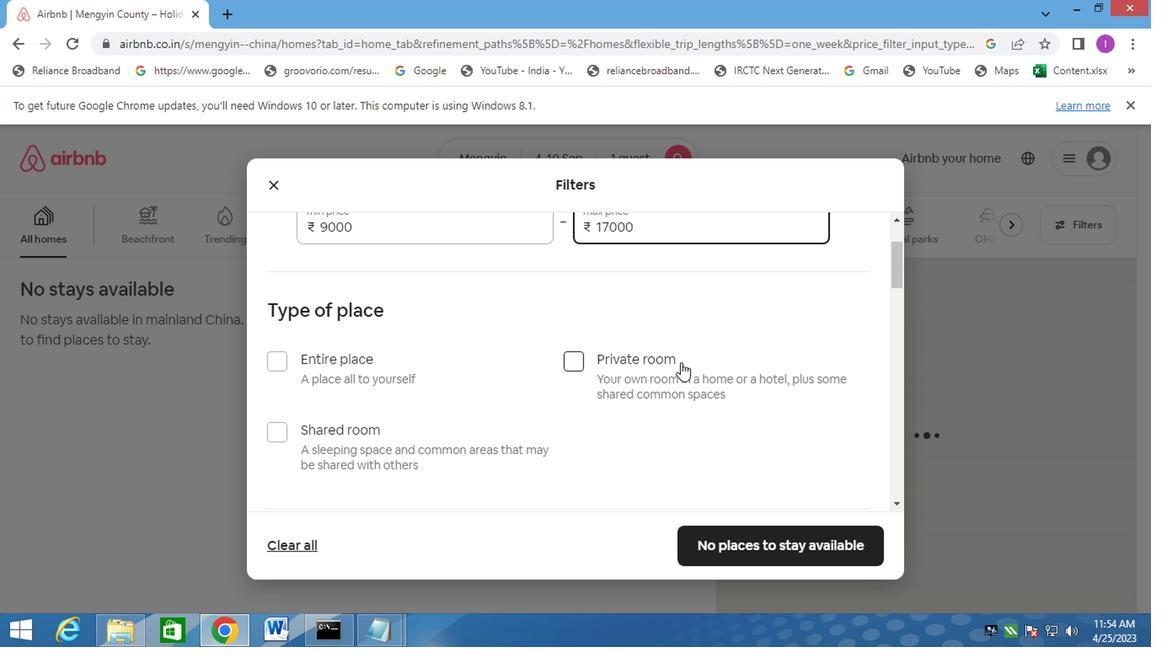 
Action: Mouse moved to (590, 357)
Screenshot: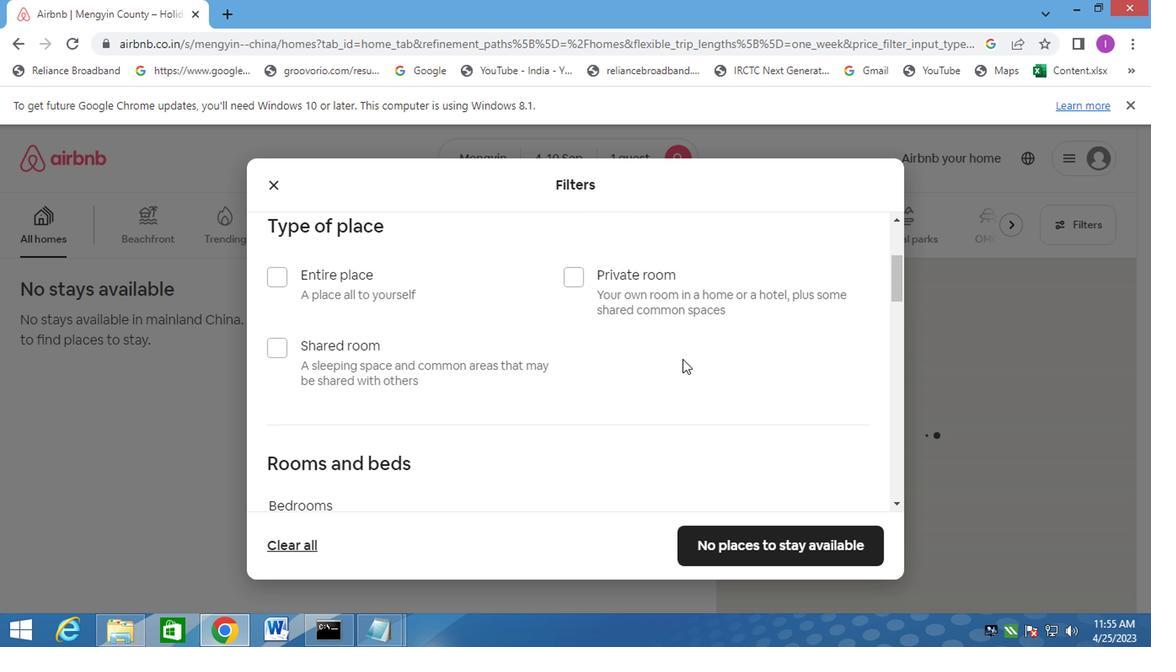 
Action: Mouse scrolled (590, 356) with delta (0, 0)
Screenshot: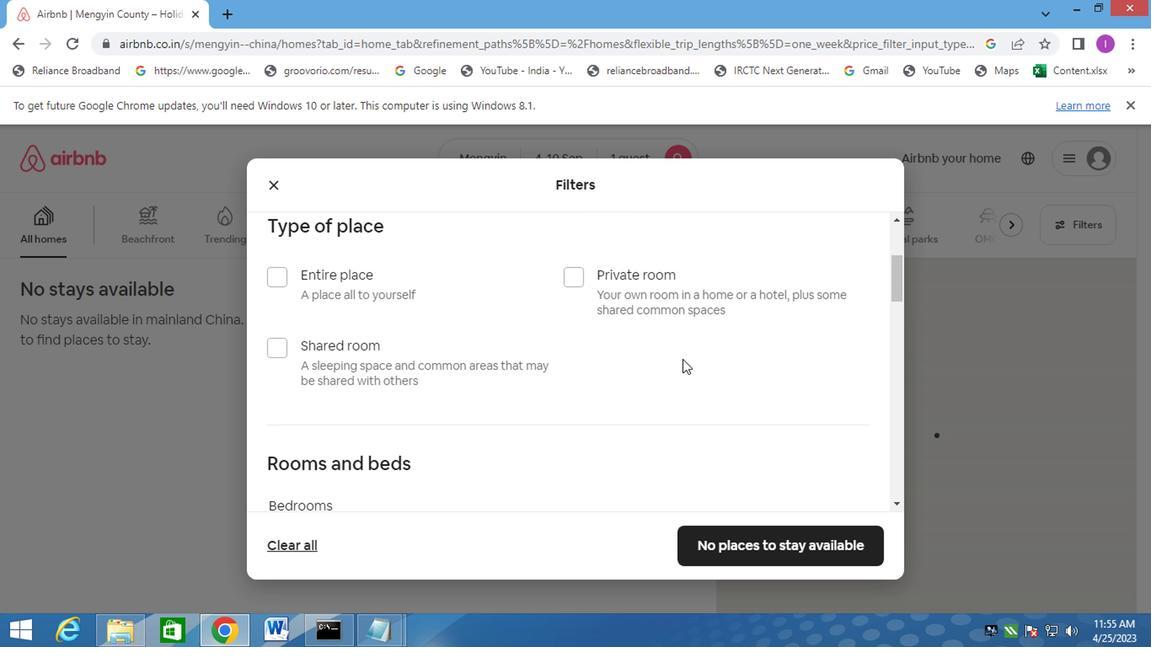 
Action: Mouse moved to (520, 274)
Screenshot: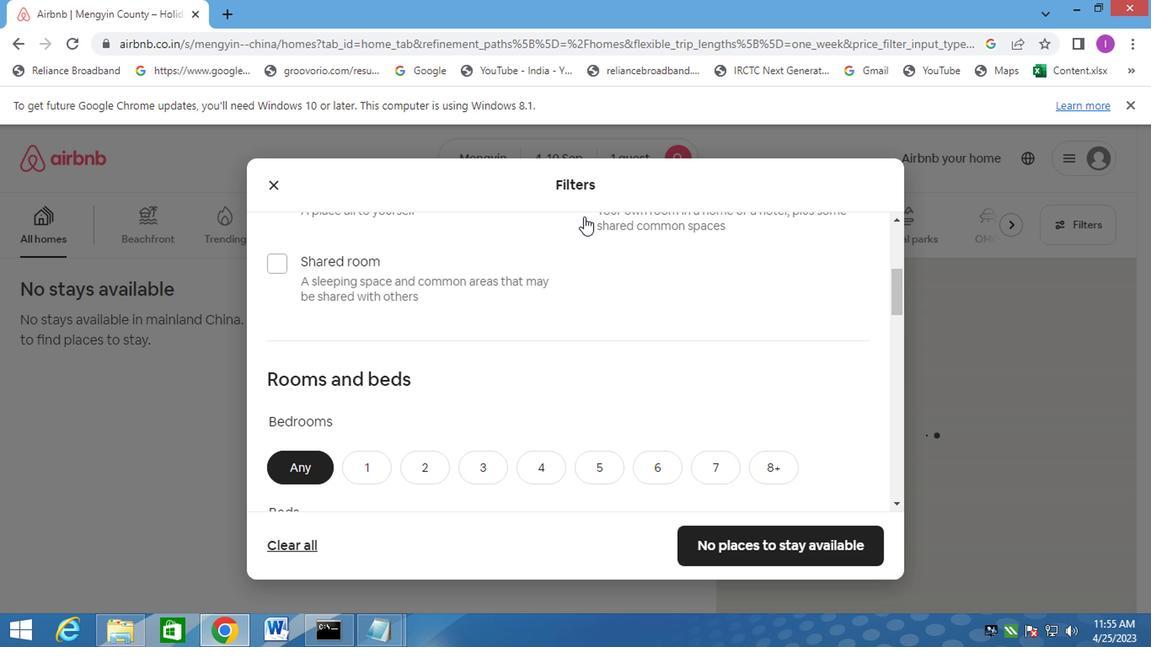 
Action: Mouse scrolled (520, 274) with delta (0, 0)
Screenshot: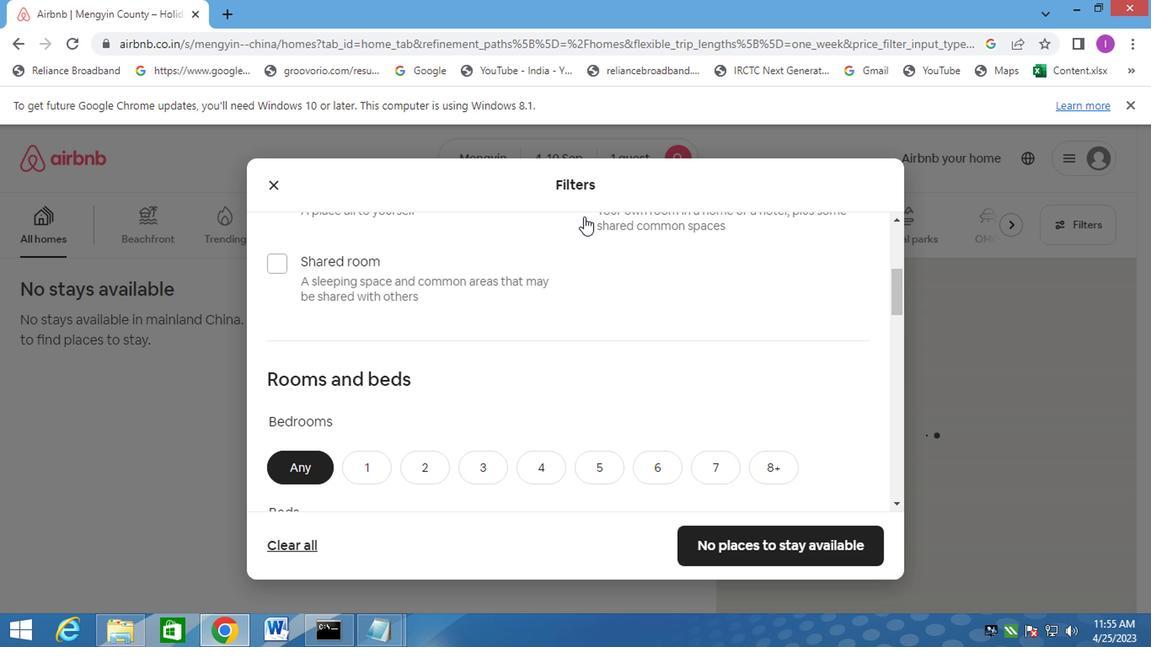 
Action: Mouse moved to (515, 299)
Screenshot: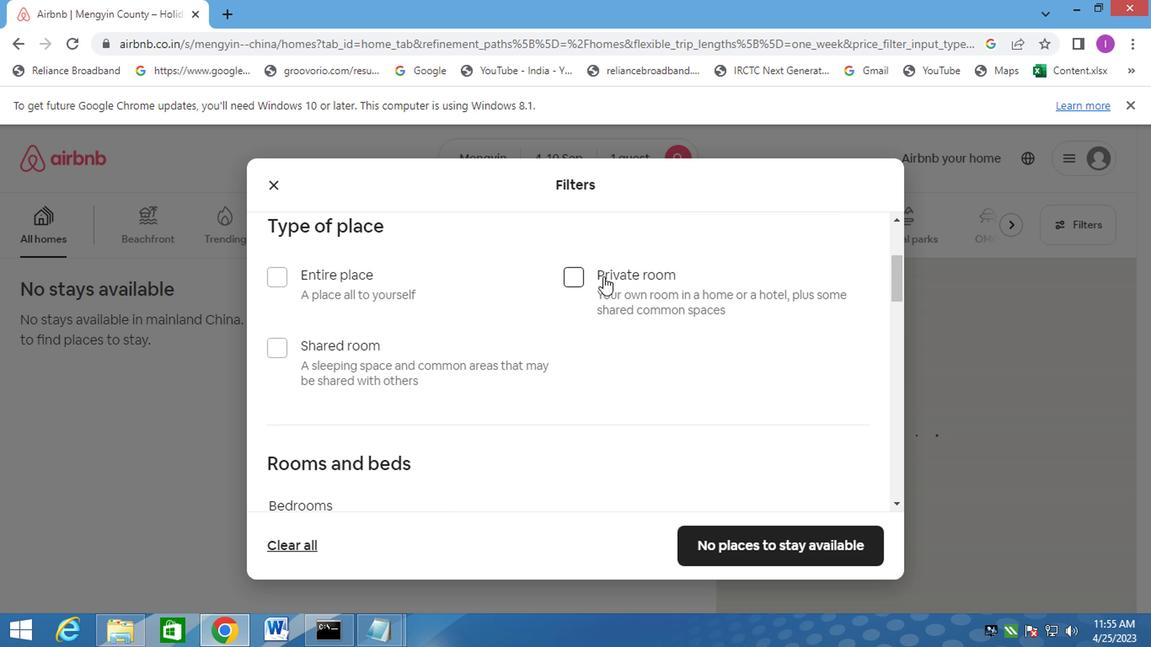 
Action: Mouse pressed left at (515, 299)
Screenshot: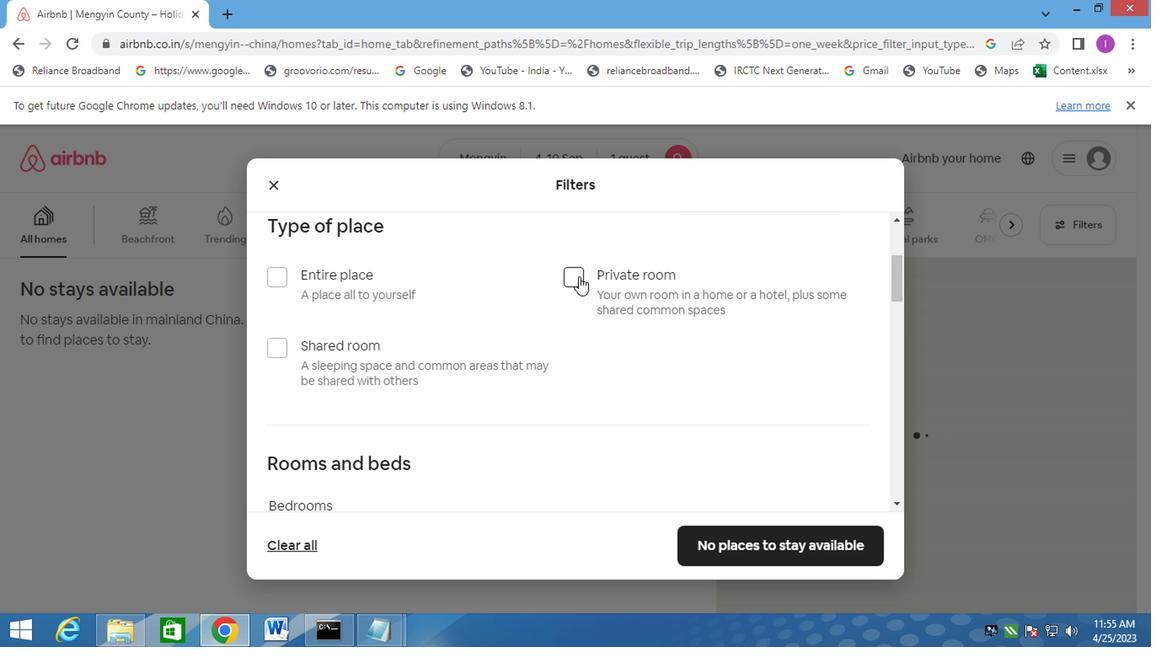 
Action: Mouse moved to (605, 302)
Screenshot: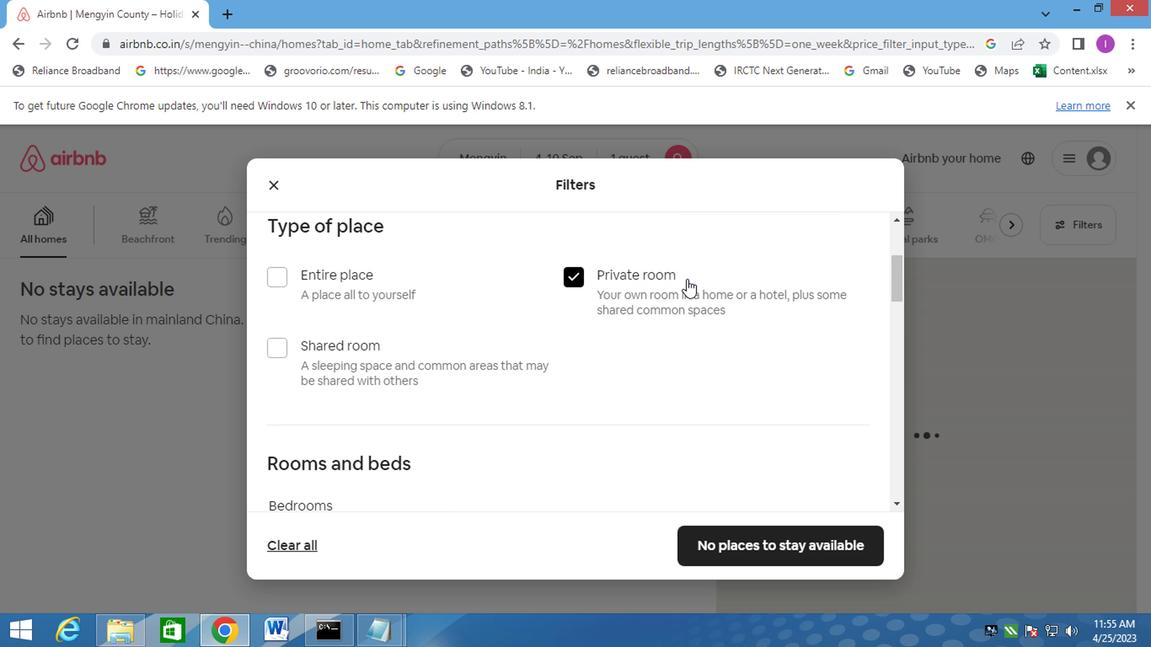 
Action: Mouse scrolled (605, 302) with delta (0, 0)
Screenshot: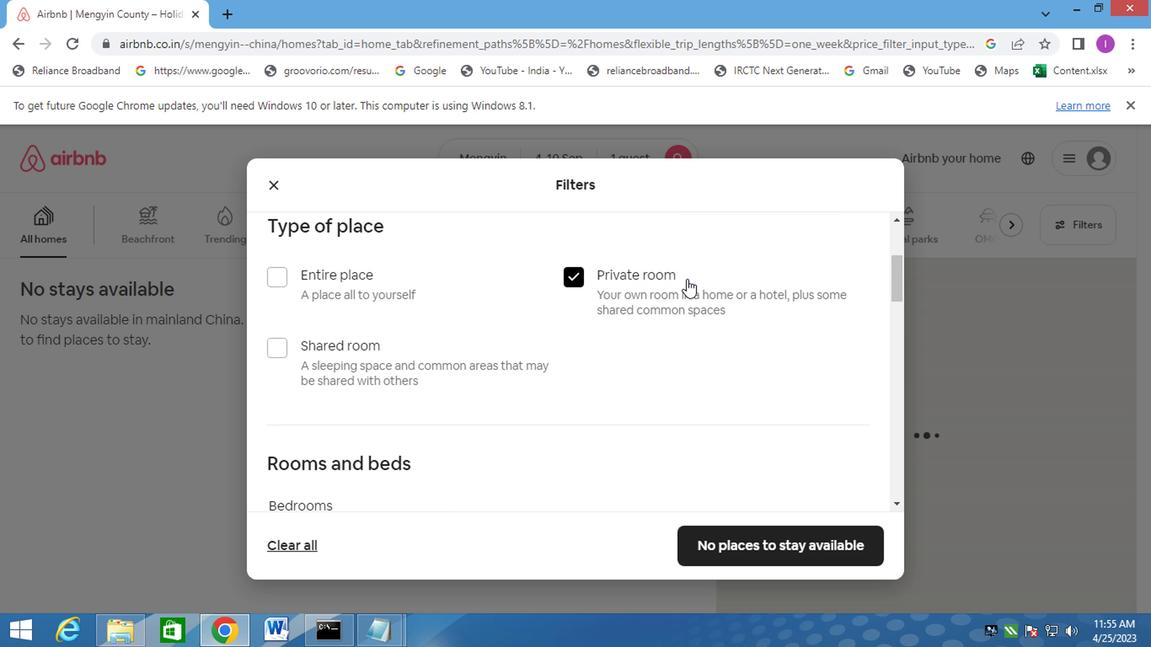 
Action: Mouse moved to (606, 303)
Screenshot: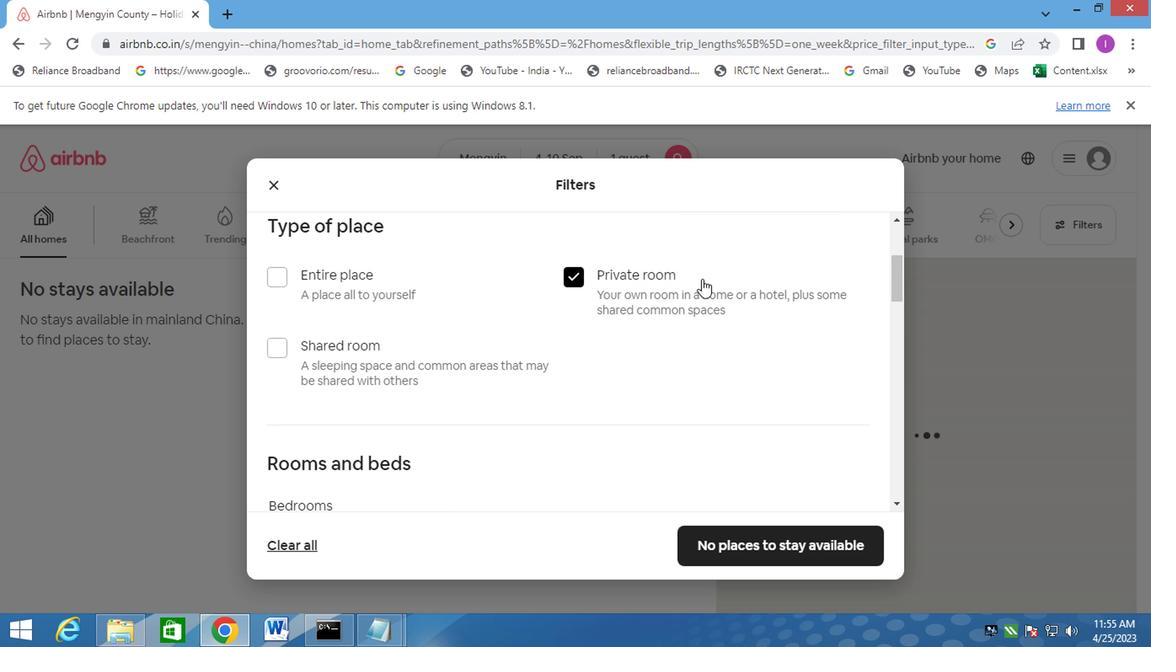 
Action: Mouse scrolled (606, 303) with delta (0, 0)
Screenshot: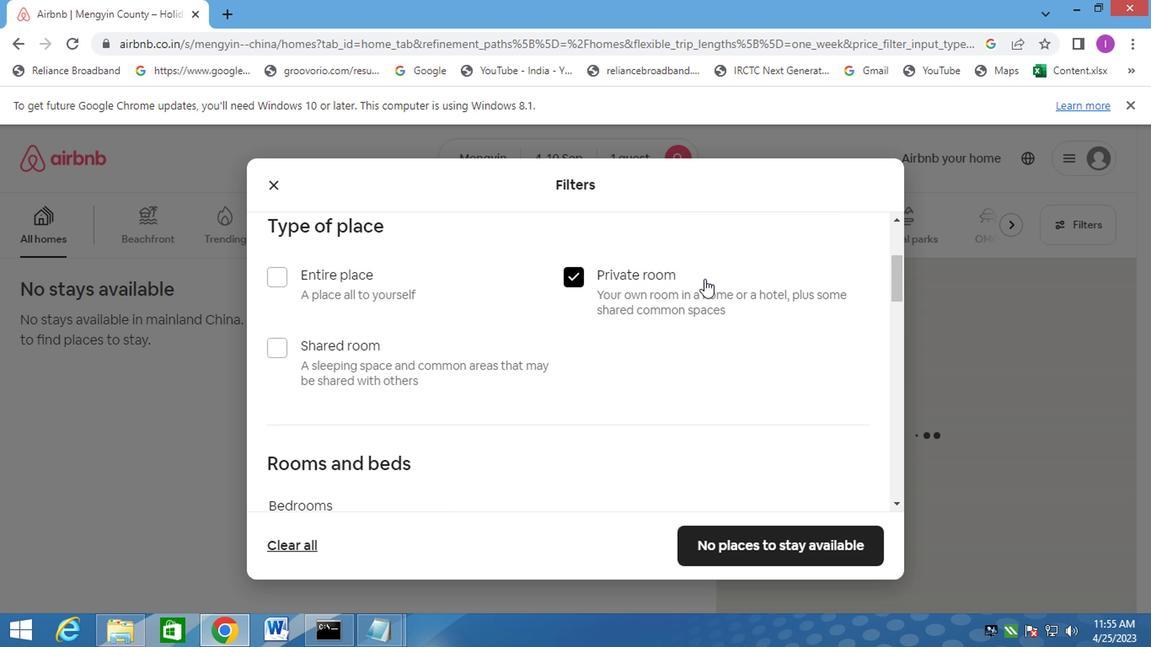 
Action: Mouse scrolled (606, 303) with delta (0, 0)
Screenshot: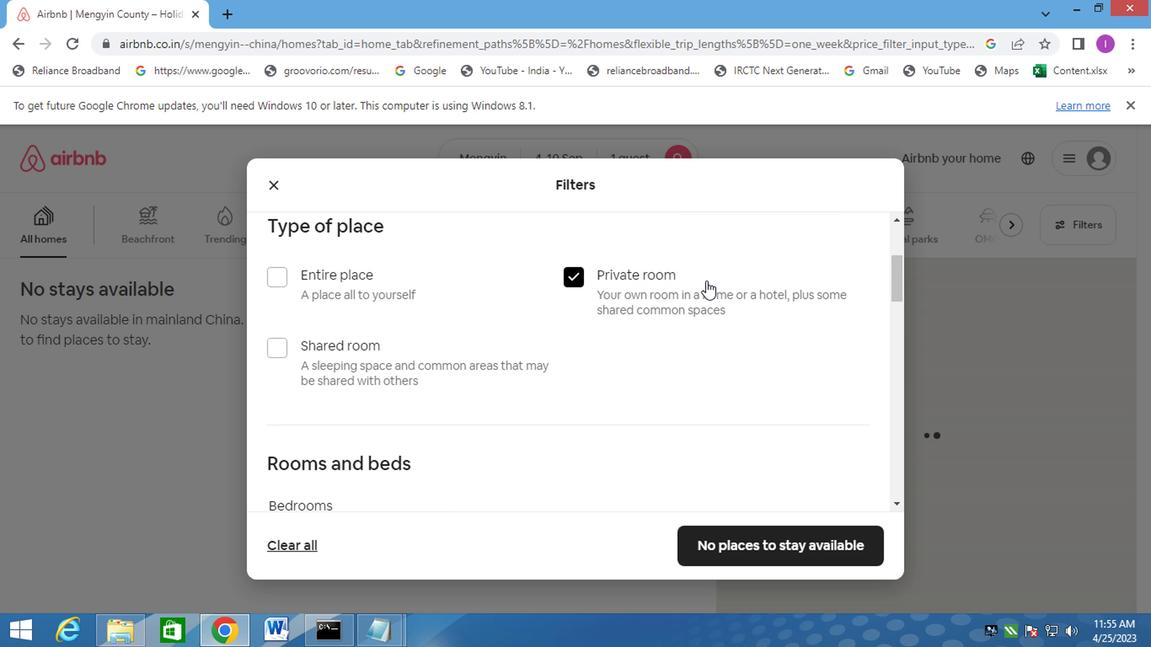 
Action: Mouse moved to (372, 314)
Screenshot: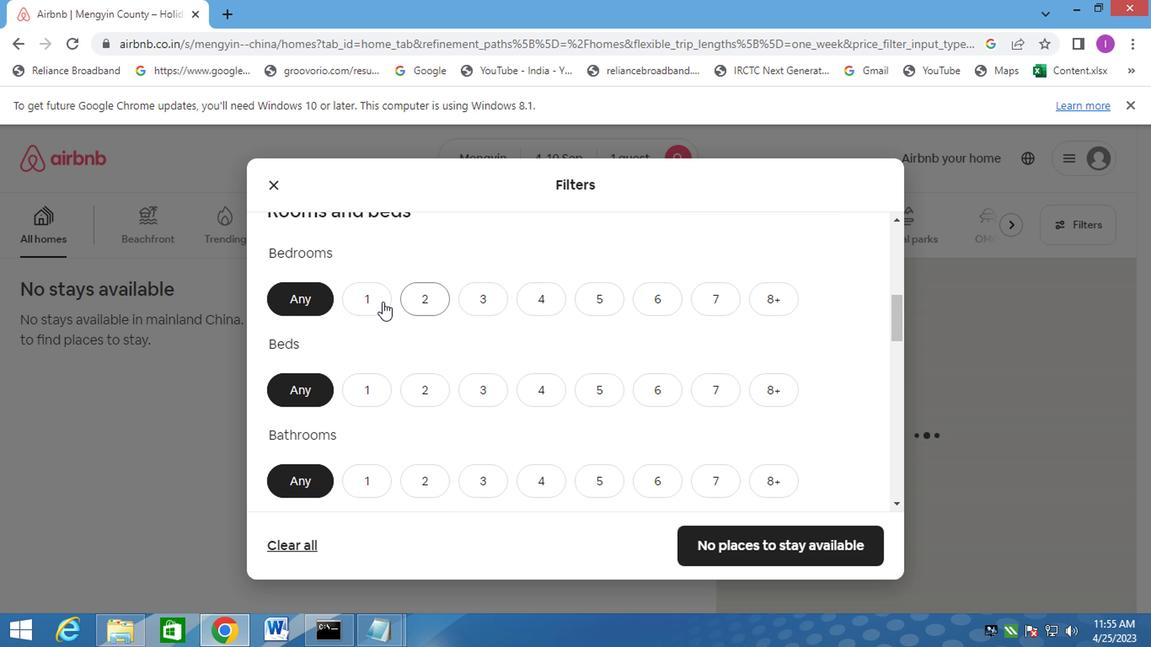
Action: Mouse pressed left at (372, 314)
Screenshot: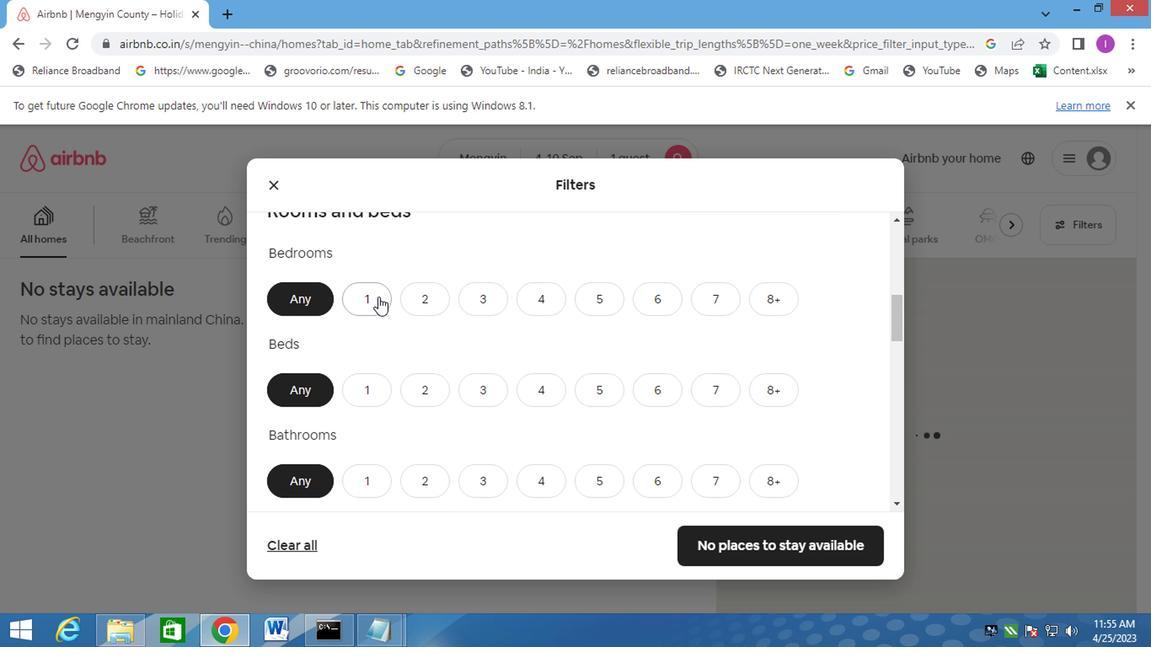 
Action: Mouse moved to (357, 389)
Screenshot: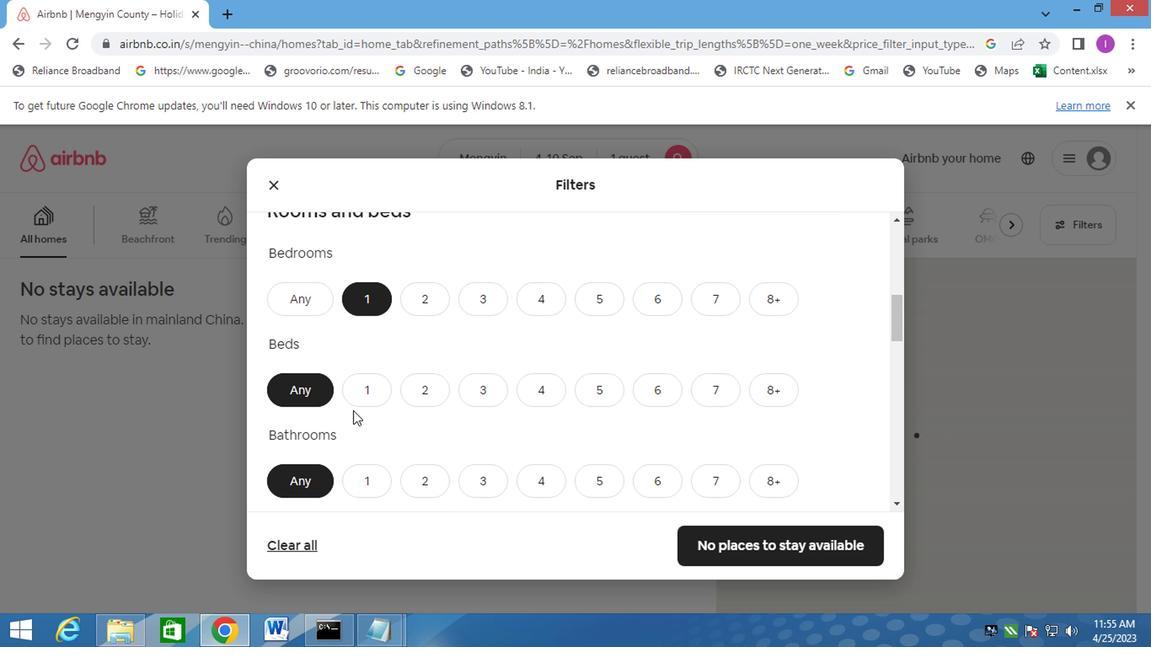 
Action: Mouse pressed left at (357, 389)
Screenshot: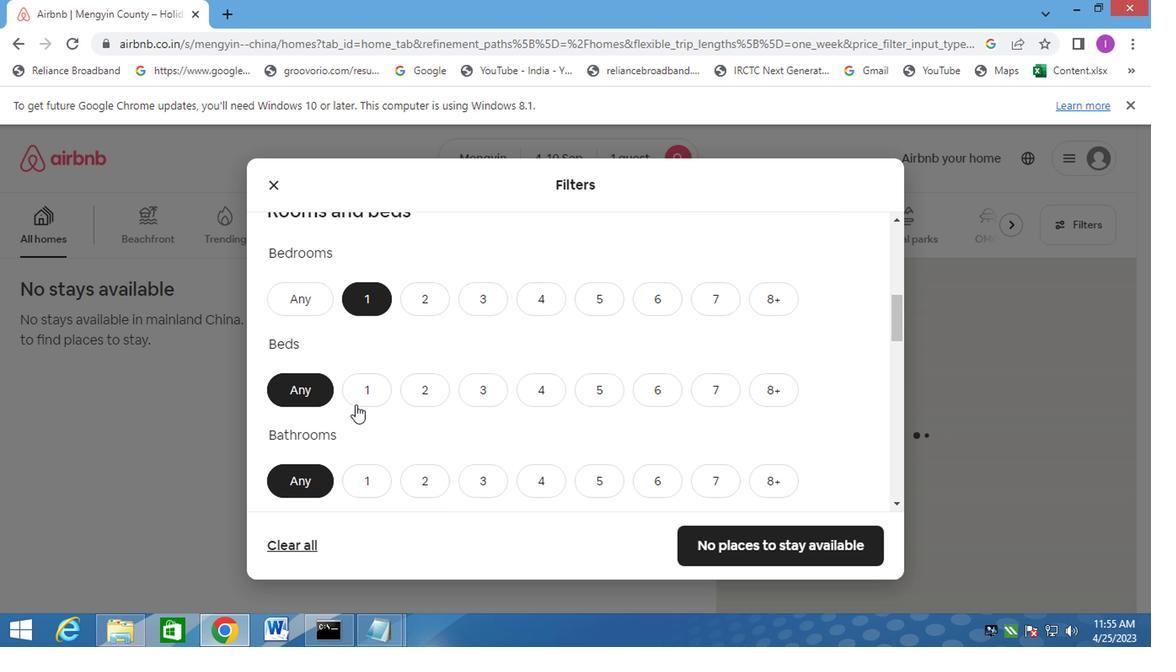 
Action: Mouse moved to (359, 442)
Screenshot: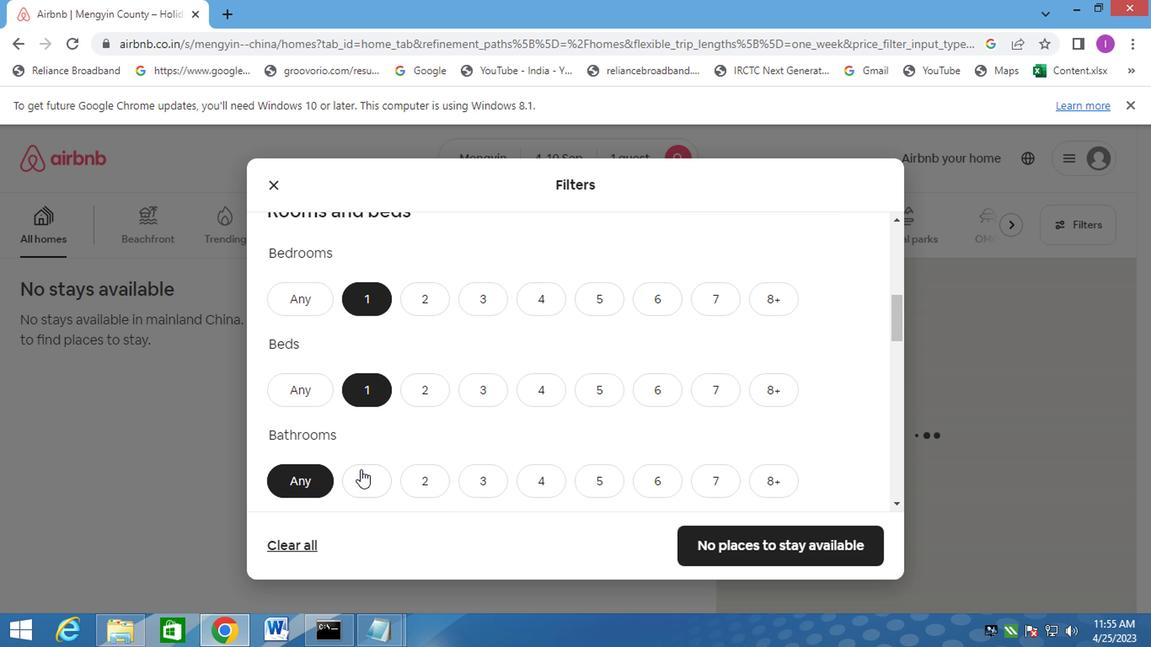 
Action: Mouse pressed left at (359, 442)
Screenshot: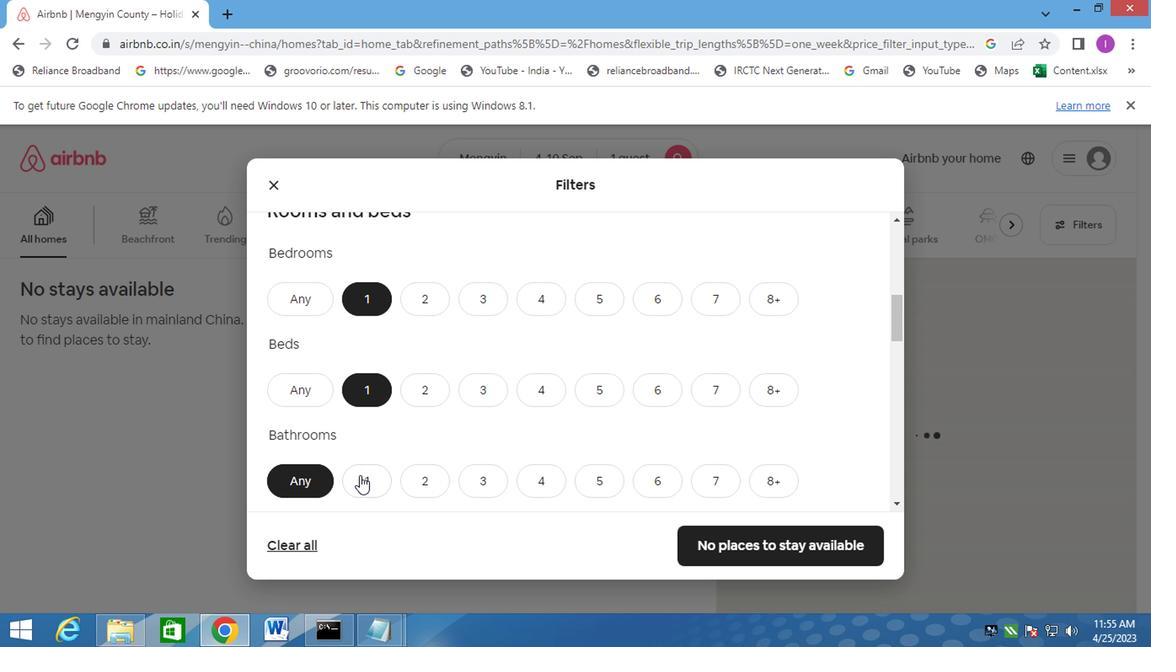 
Action: Mouse moved to (714, 323)
Screenshot: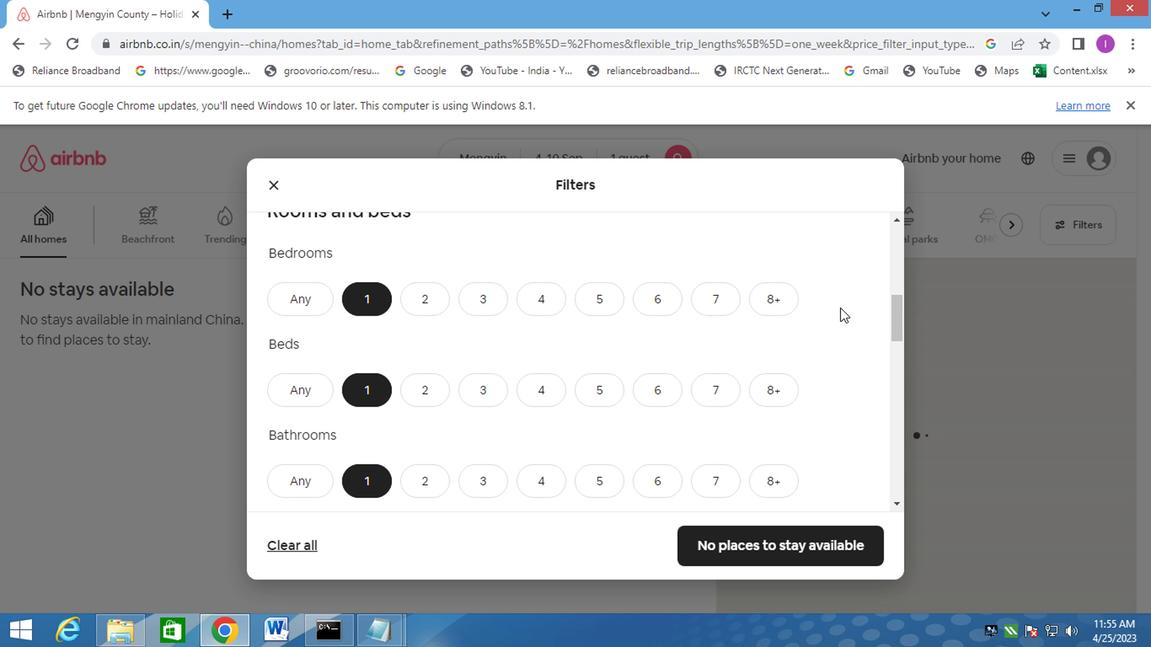 
Action: Mouse scrolled (714, 322) with delta (0, 0)
Screenshot: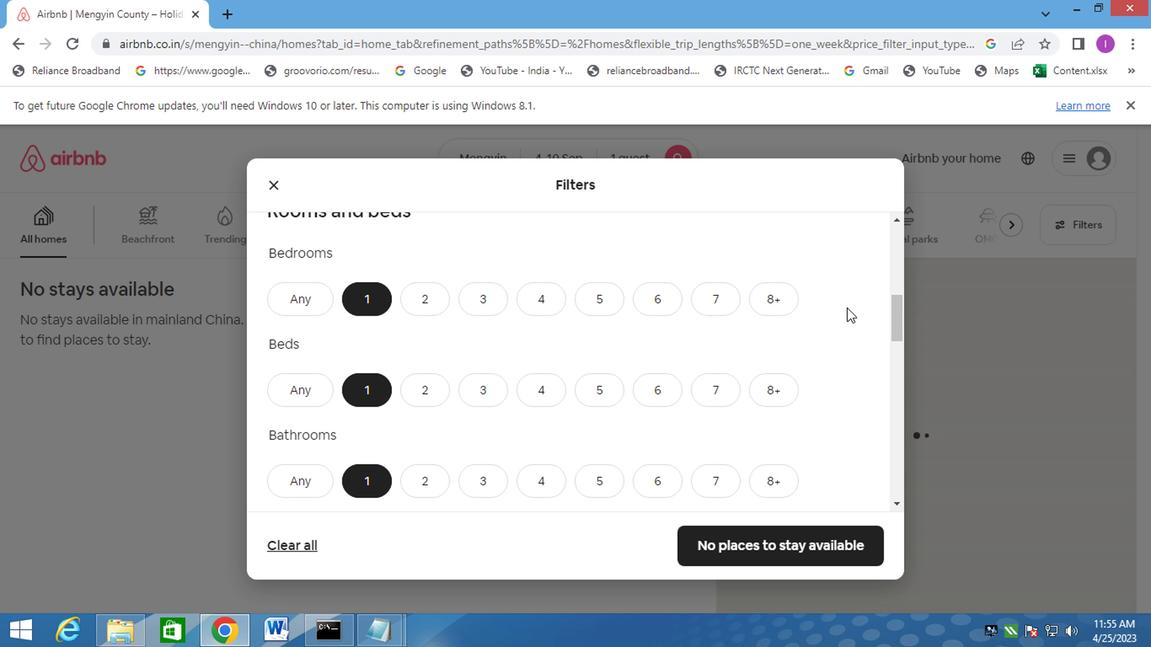 
Action: Mouse scrolled (714, 322) with delta (0, 0)
Screenshot: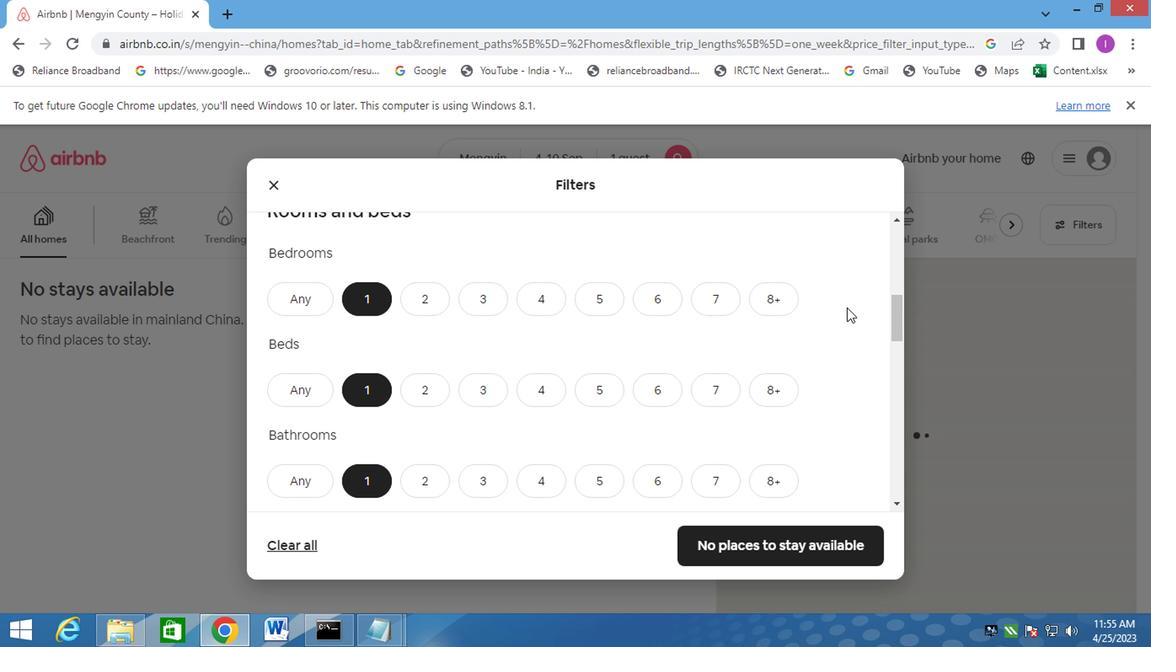 
Action: Mouse scrolled (714, 322) with delta (0, 0)
Screenshot: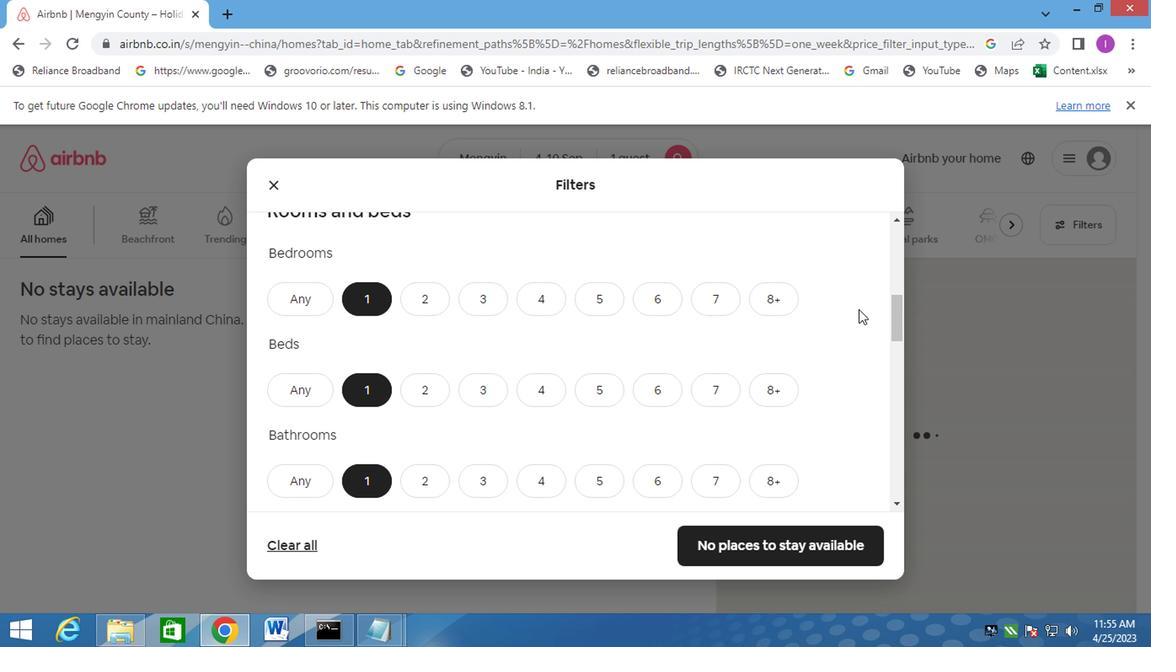 
Action: Mouse moved to (714, 323)
Screenshot: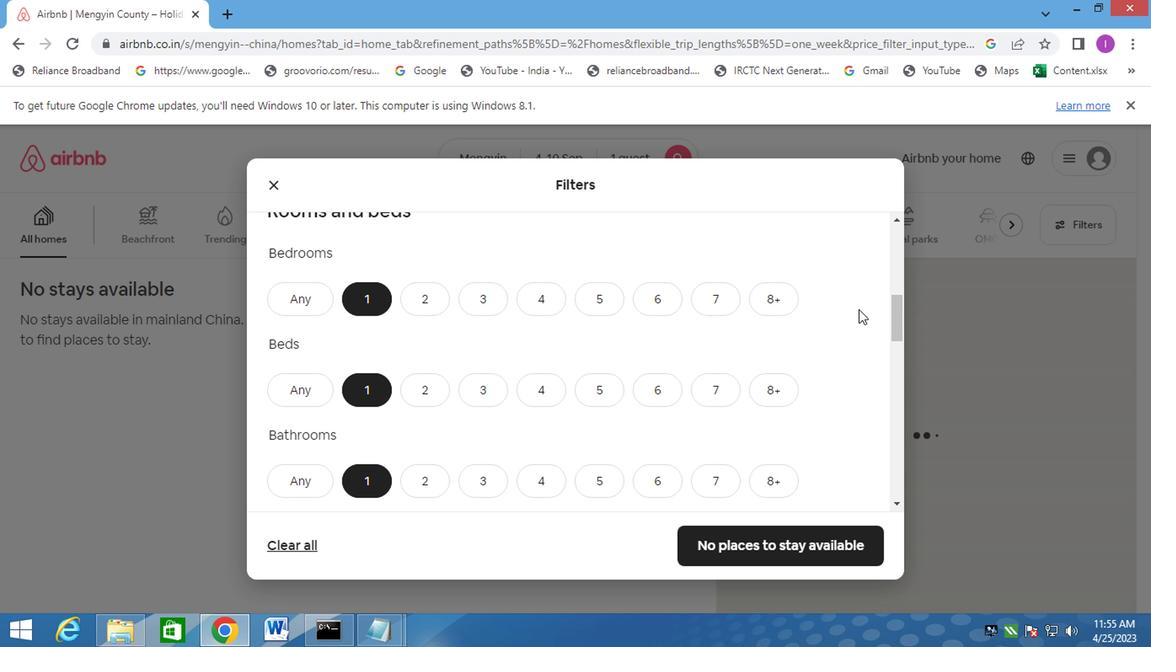 
Action: Mouse scrolled (714, 323) with delta (0, 0)
Screenshot: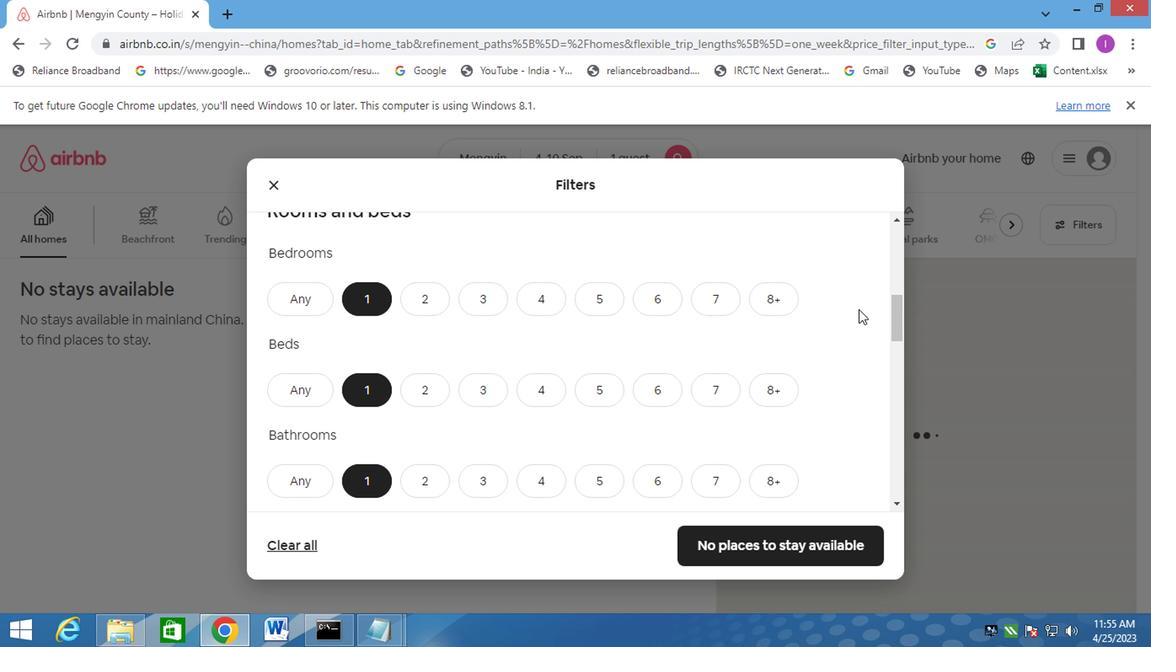 
Action: Mouse moved to (466, 377)
Screenshot: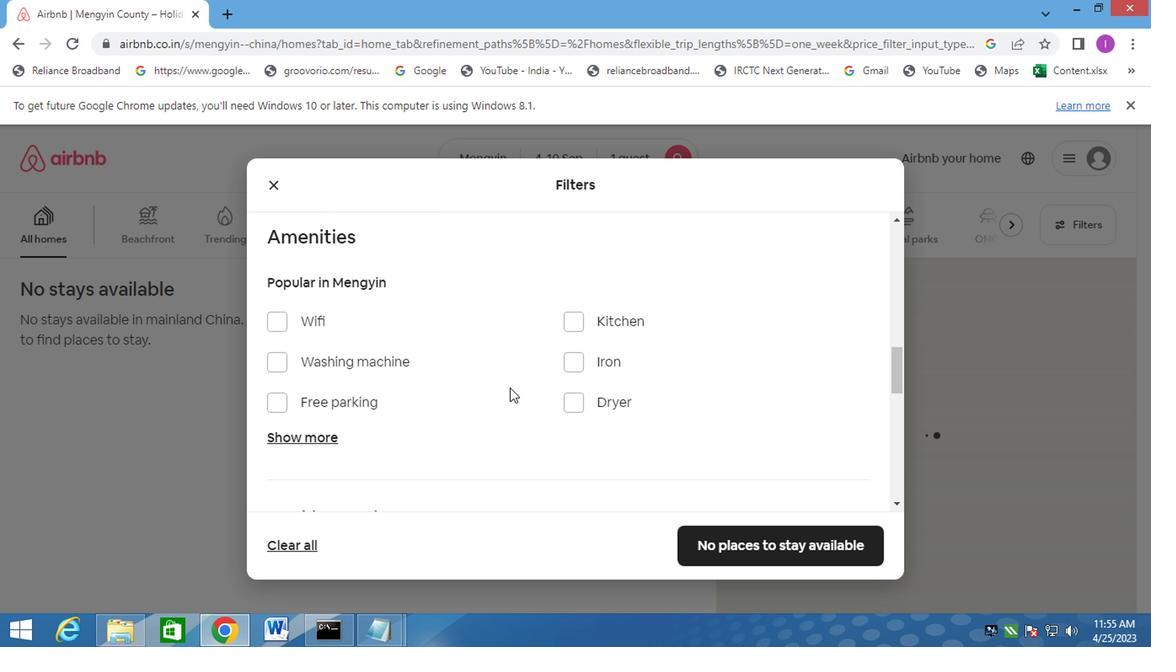
Action: Mouse scrolled (466, 377) with delta (0, 0)
Screenshot: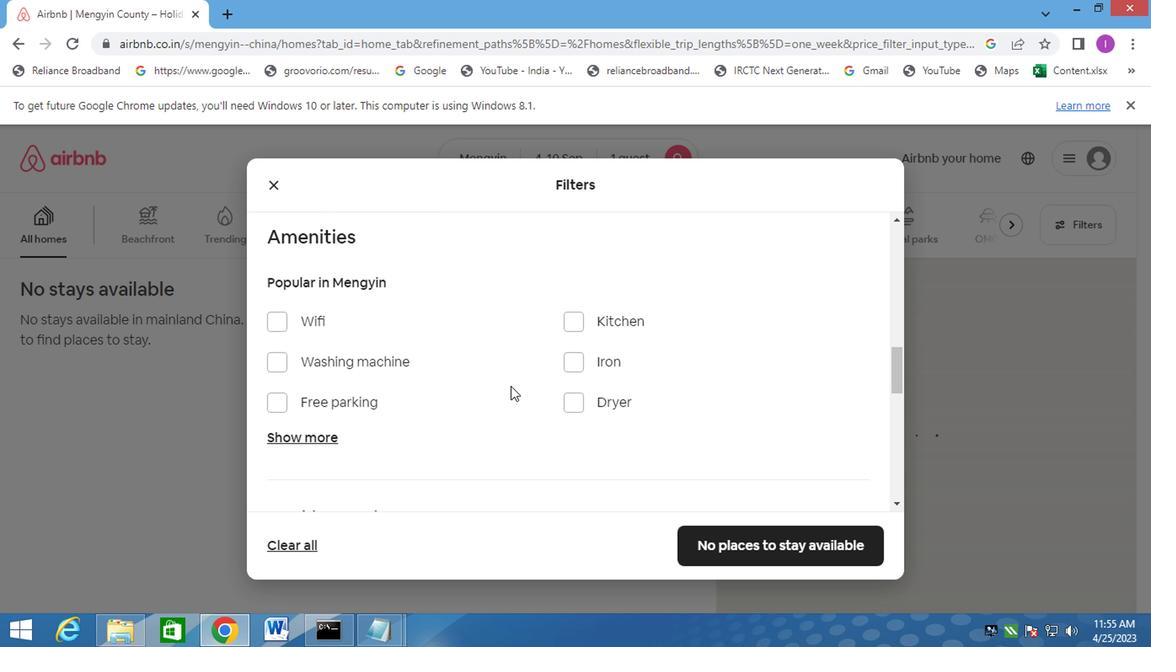 
Action: Mouse moved to (478, 392)
Screenshot: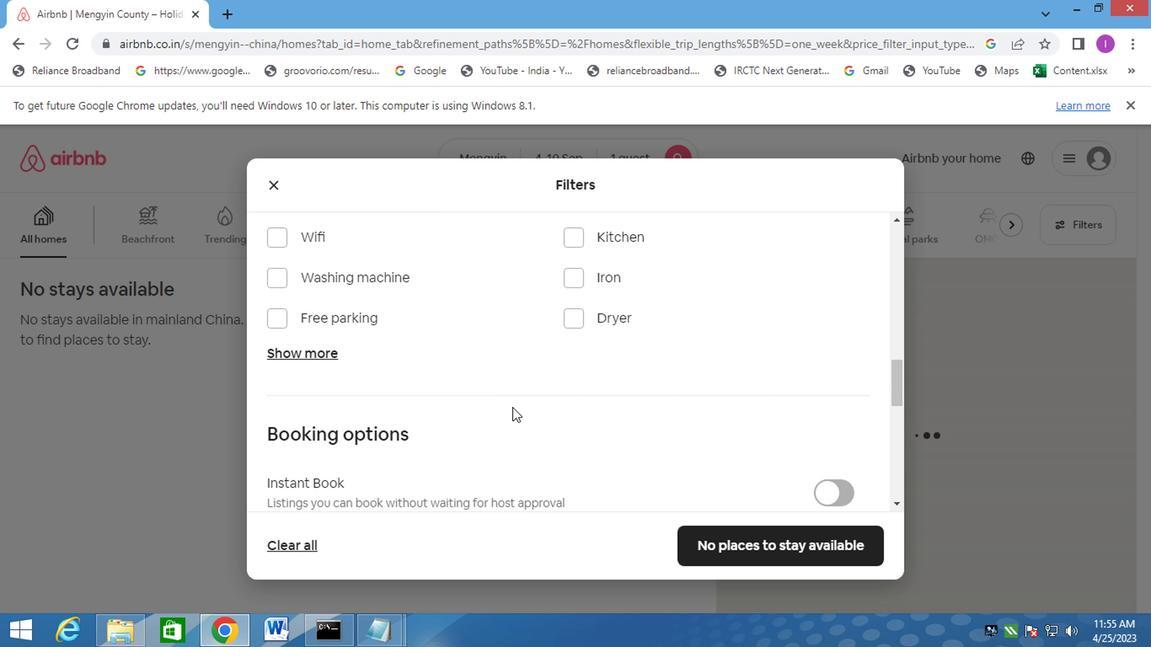 
Action: Mouse scrolled (478, 392) with delta (0, 0)
Screenshot: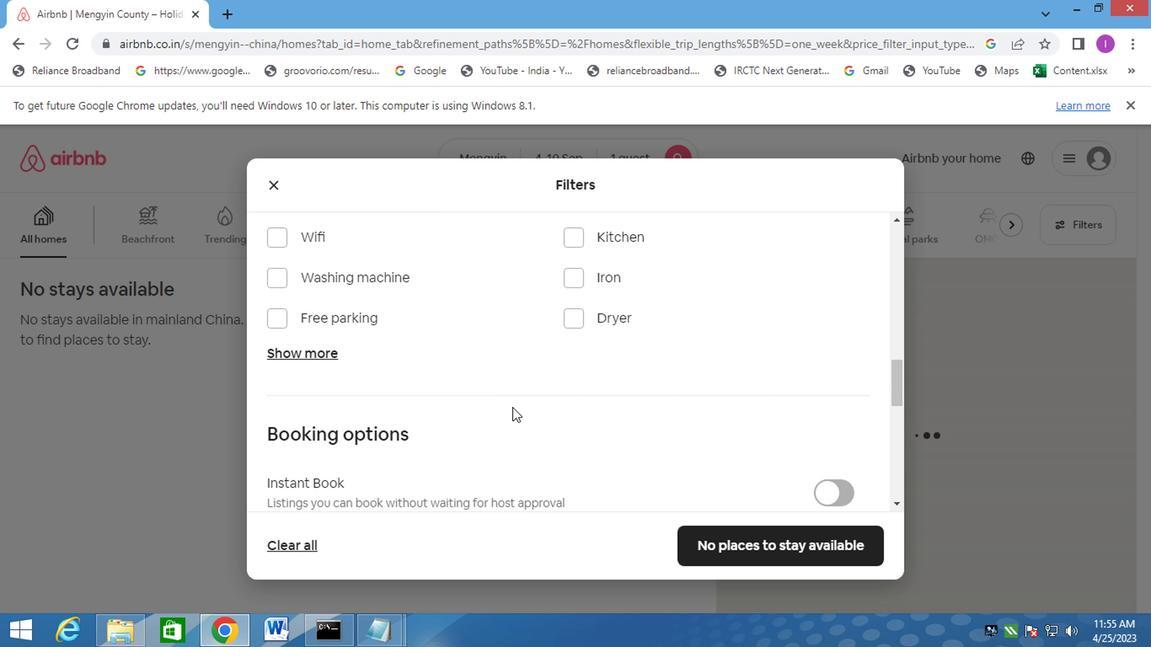 
Action: Mouse moved to (479, 392)
Screenshot: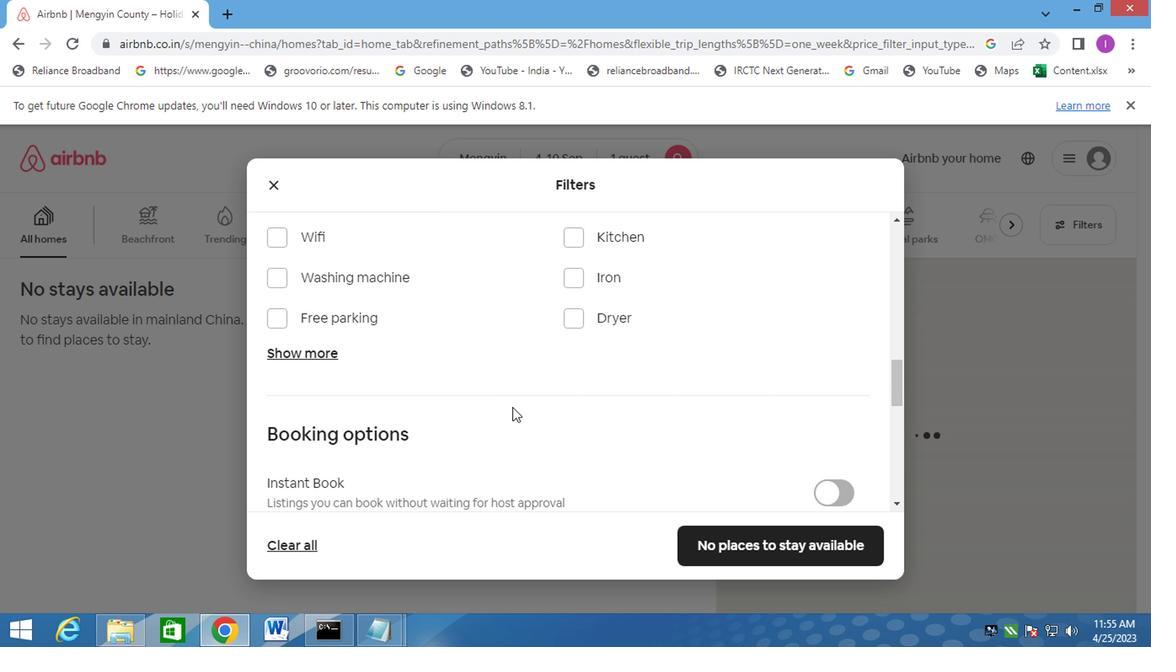 
Action: Mouse scrolled (479, 392) with delta (0, 0)
Screenshot: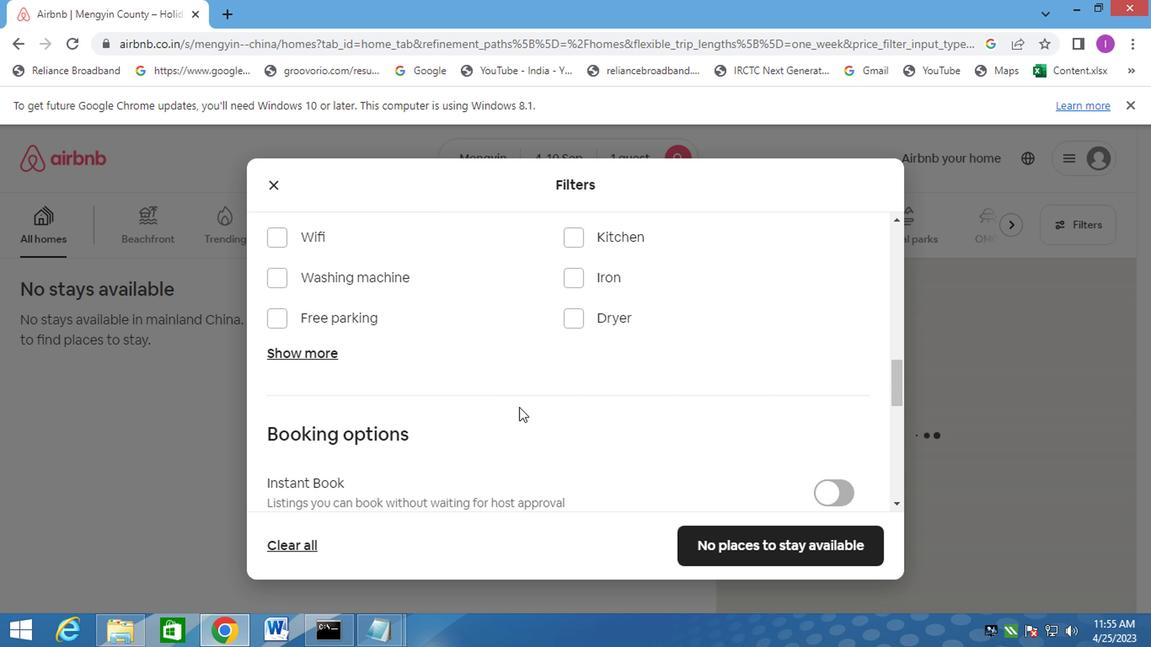 
Action: Mouse moved to (699, 371)
Screenshot: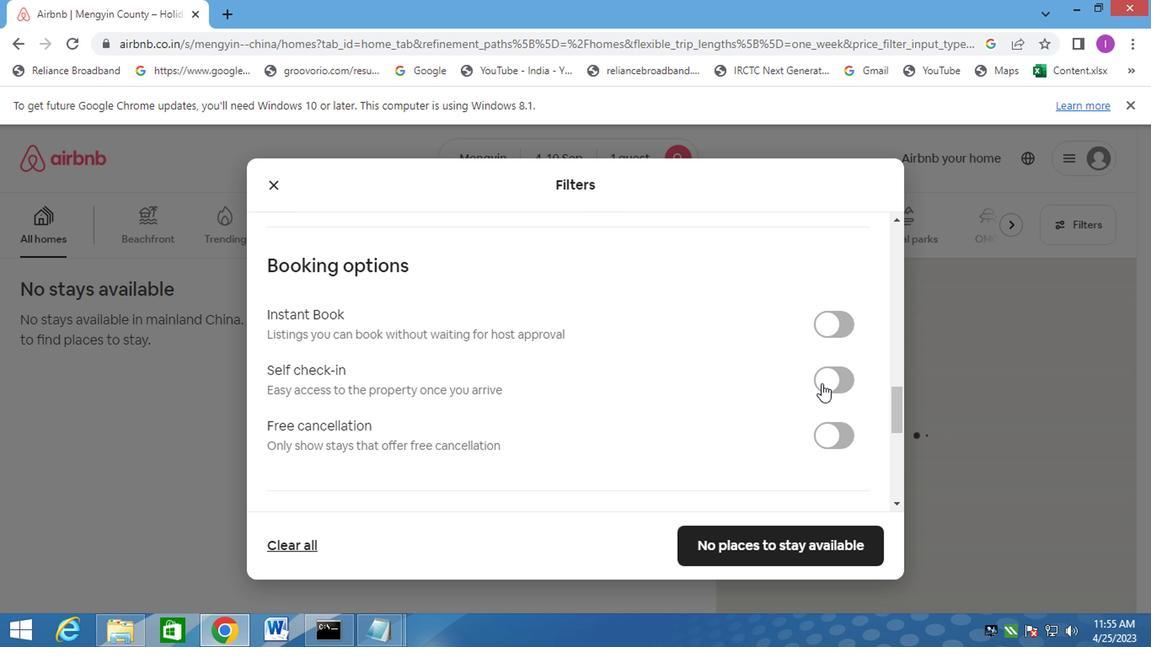 
Action: Mouse pressed left at (699, 371)
Screenshot: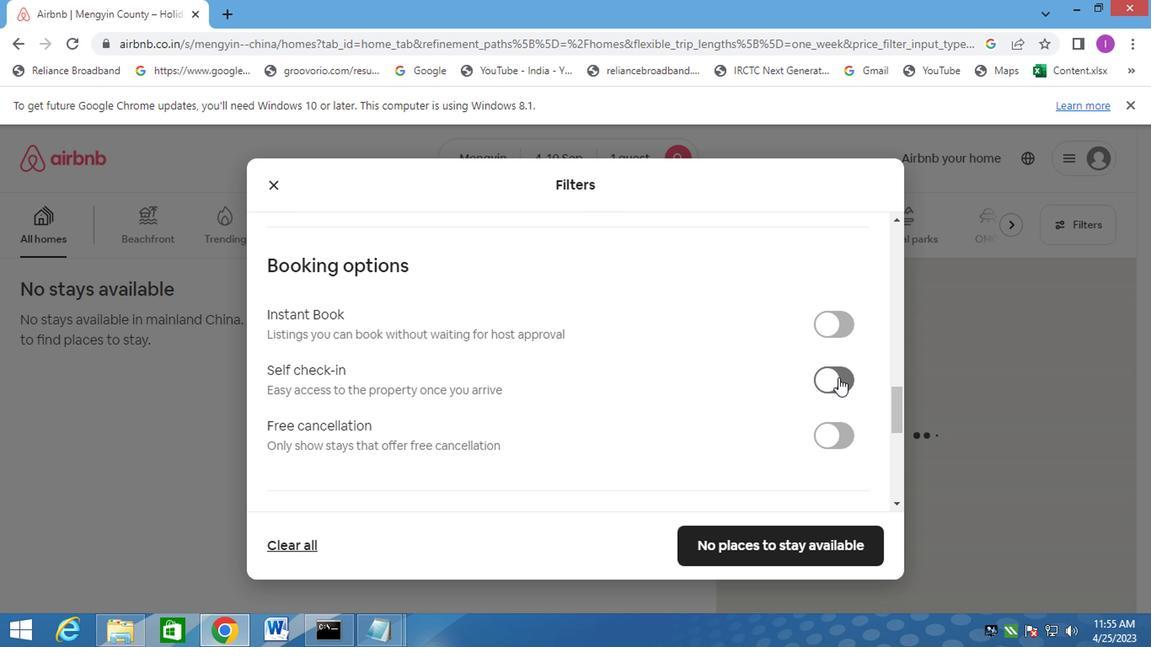 
Action: Mouse moved to (687, 378)
Screenshot: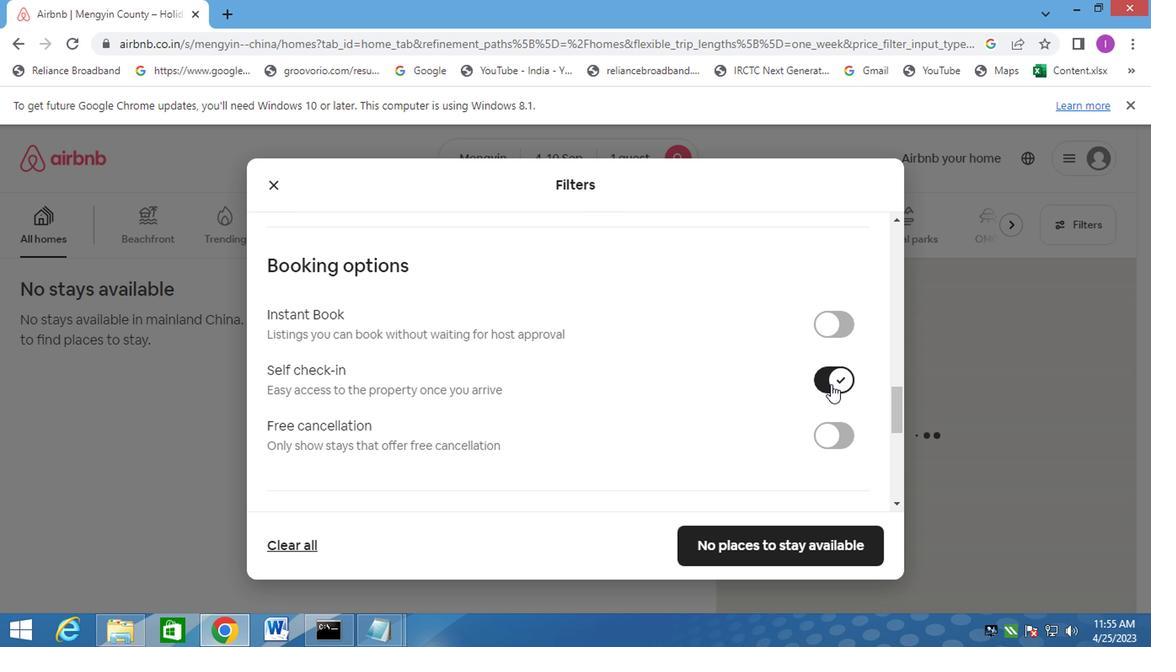
Action: Mouse scrolled (687, 377) with delta (0, 0)
Screenshot: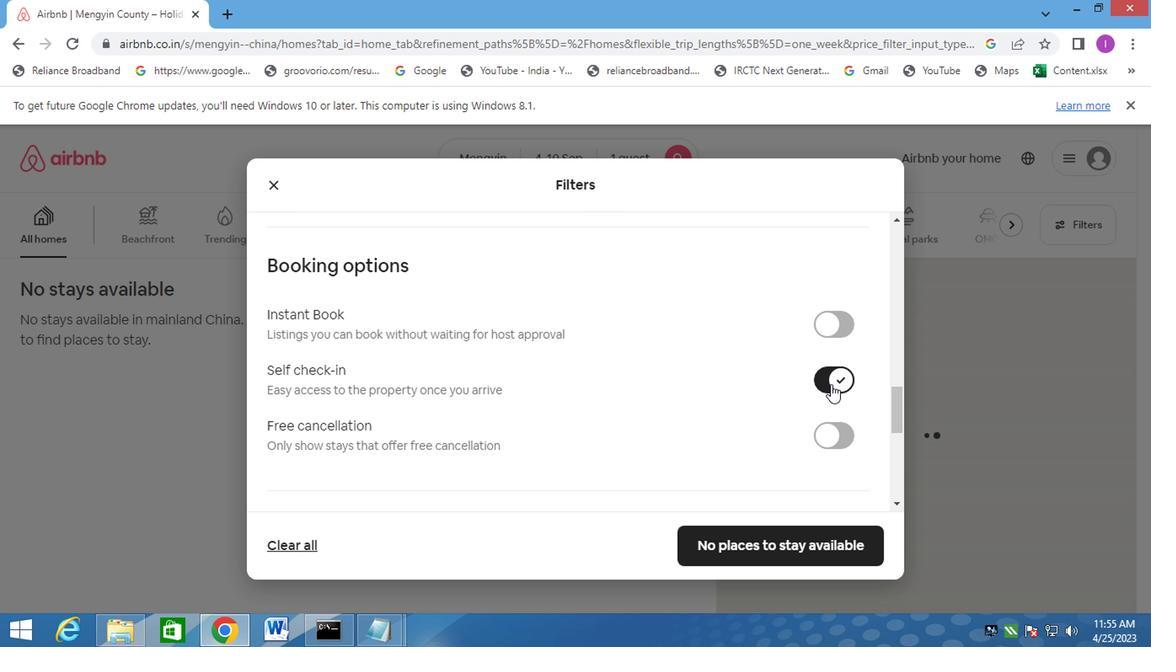 
Action: Mouse moved to (678, 379)
Screenshot: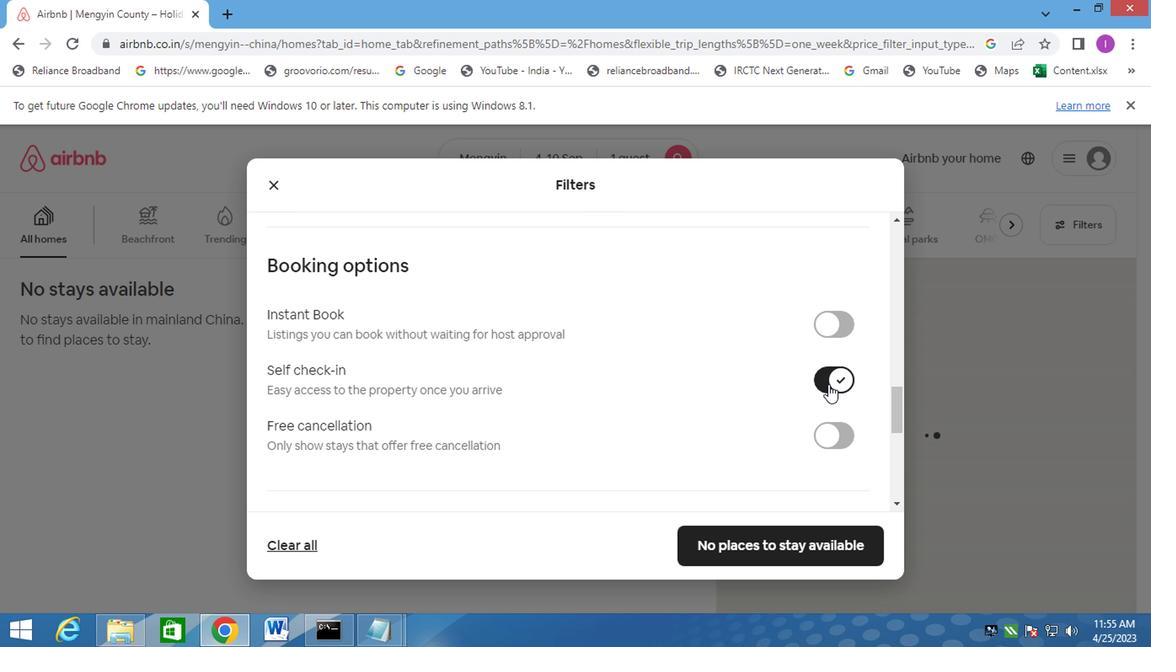 
Action: Mouse scrolled (678, 378) with delta (0, 0)
Screenshot: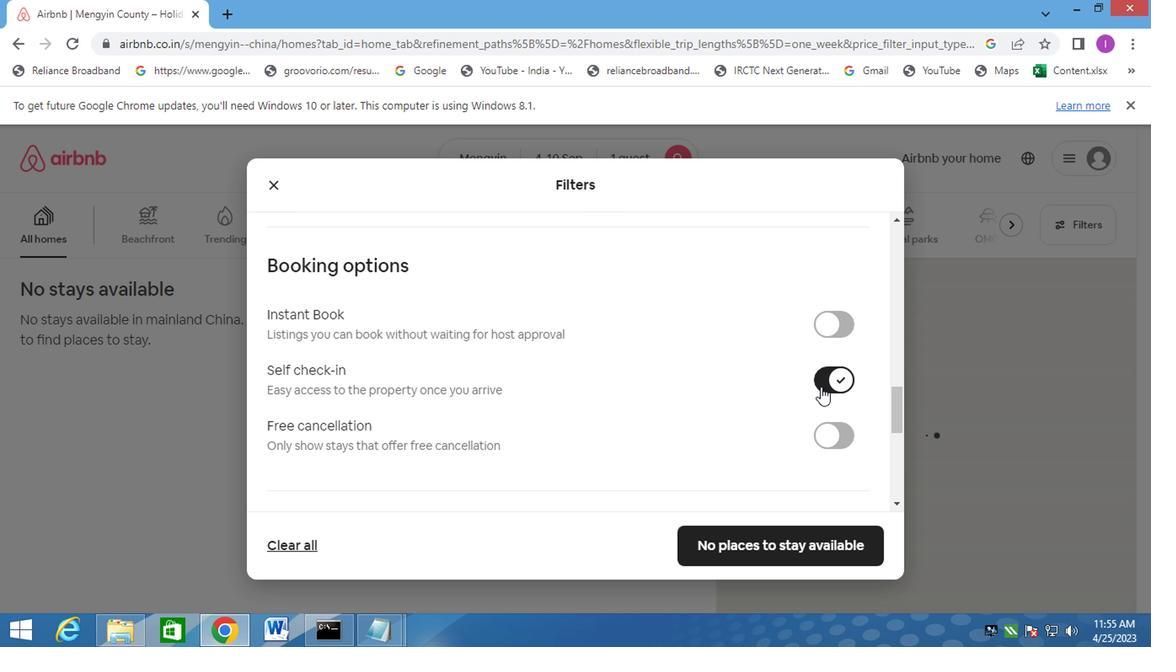 
Action: Mouse moved to (648, 380)
Screenshot: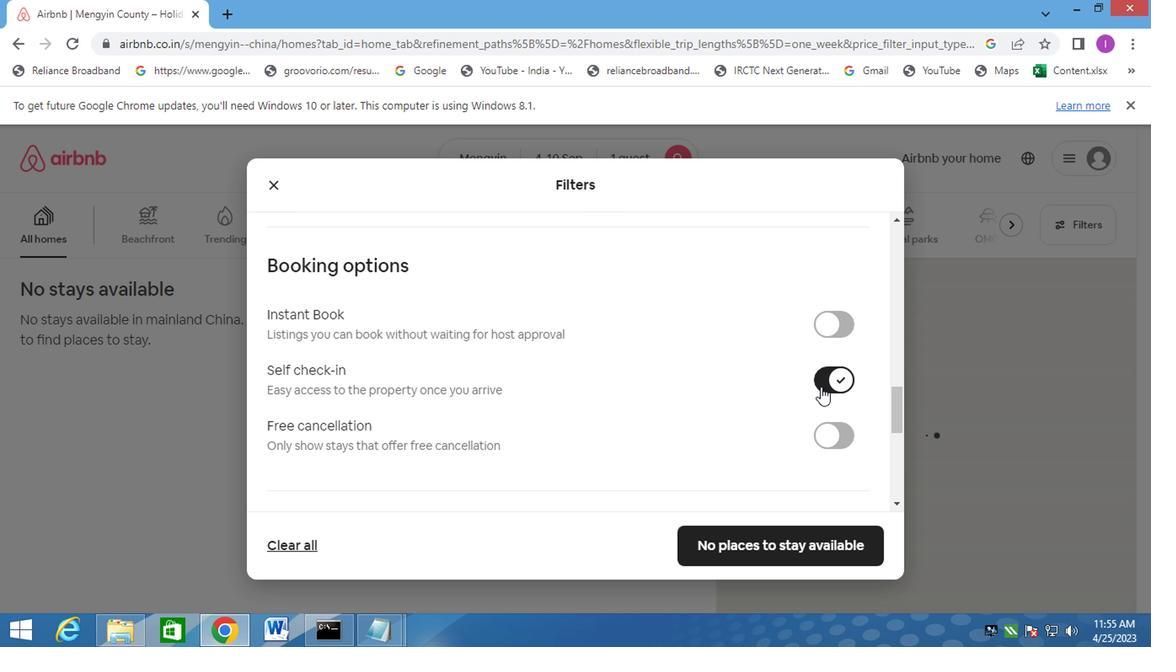 
Action: Mouse scrolled (648, 379) with delta (0, 0)
Screenshot: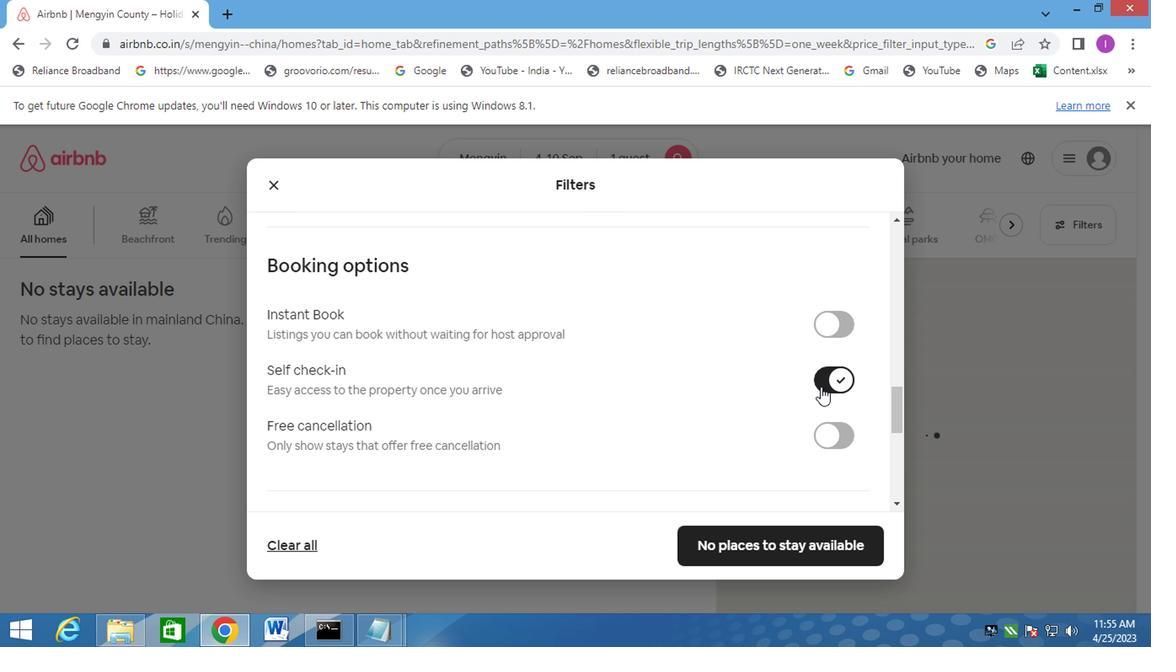 
Action: Mouse moved to (639, 380)
Screenshot: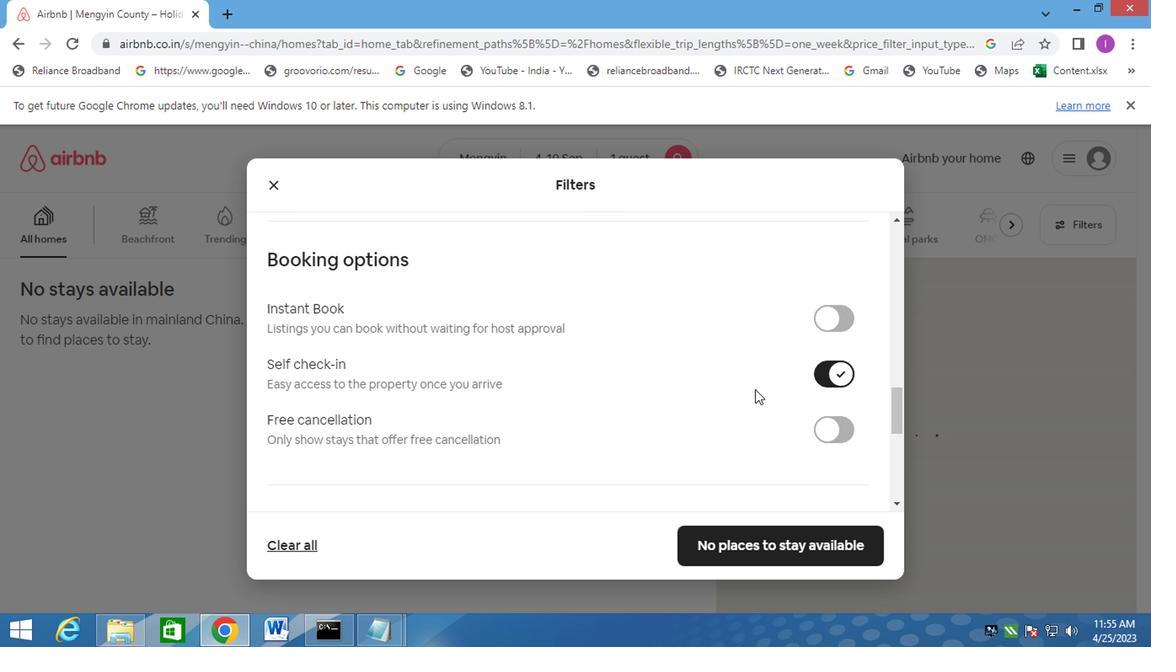 
Action: Mouse scrolled (639, 380) with delta (0, 0)
Screenshot: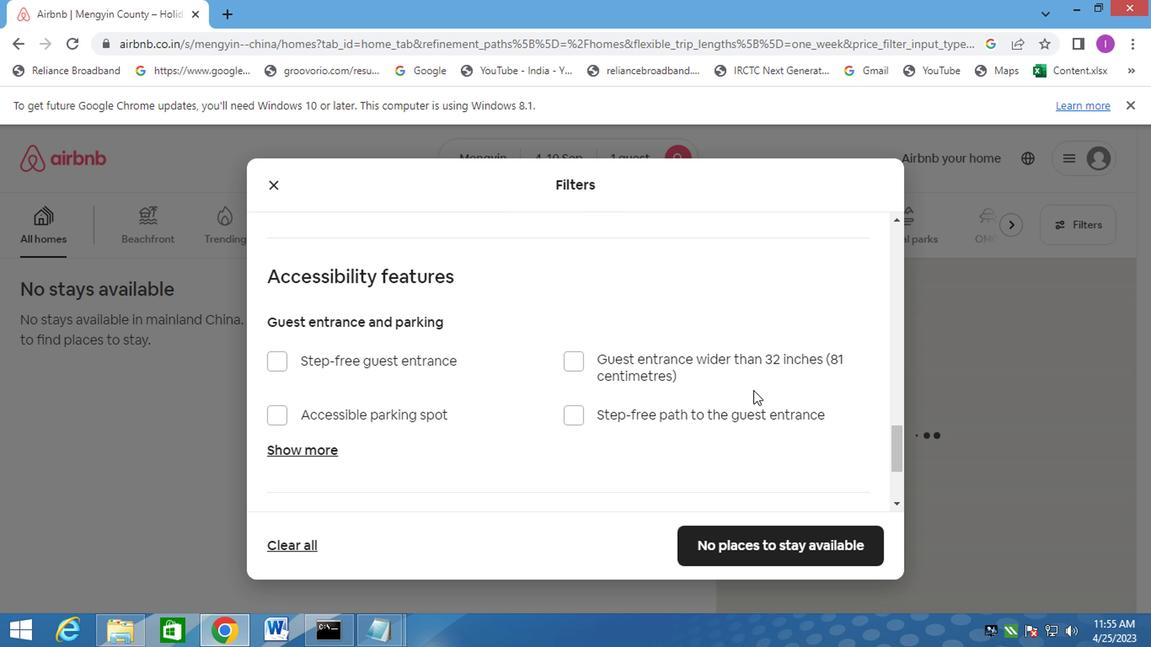 
Action: Mouse scrolled (639, 380) with delta (0, 0)
Screenshot: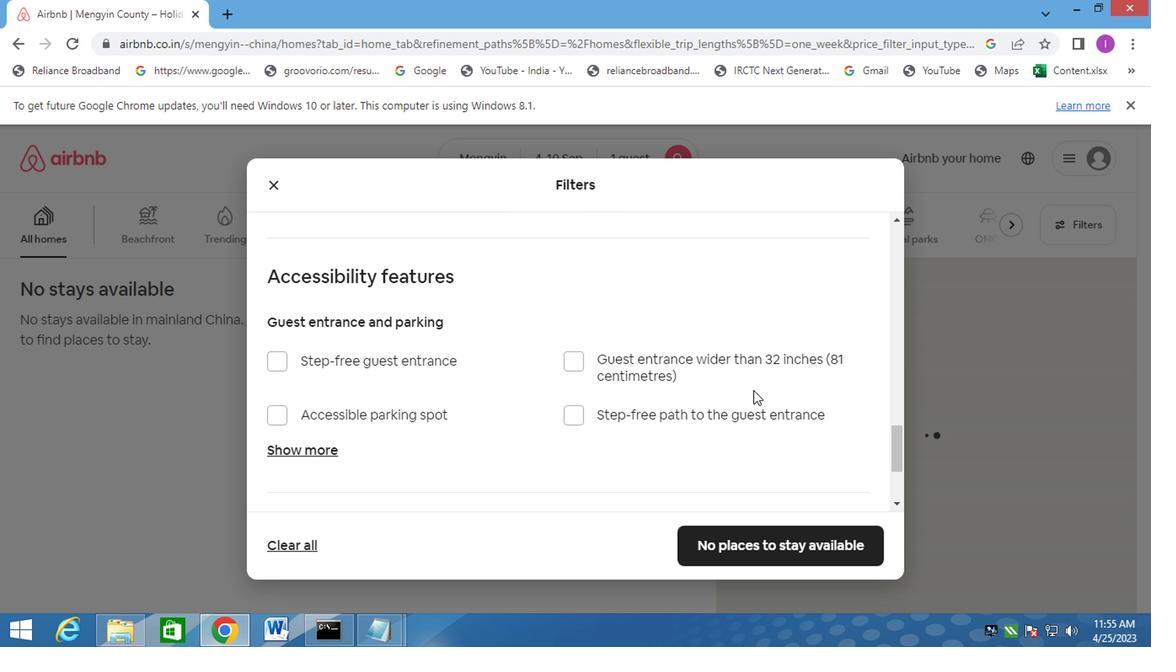 
Action: Mouse scrolled (639, 380) with delta (0, 0)
Screenshot: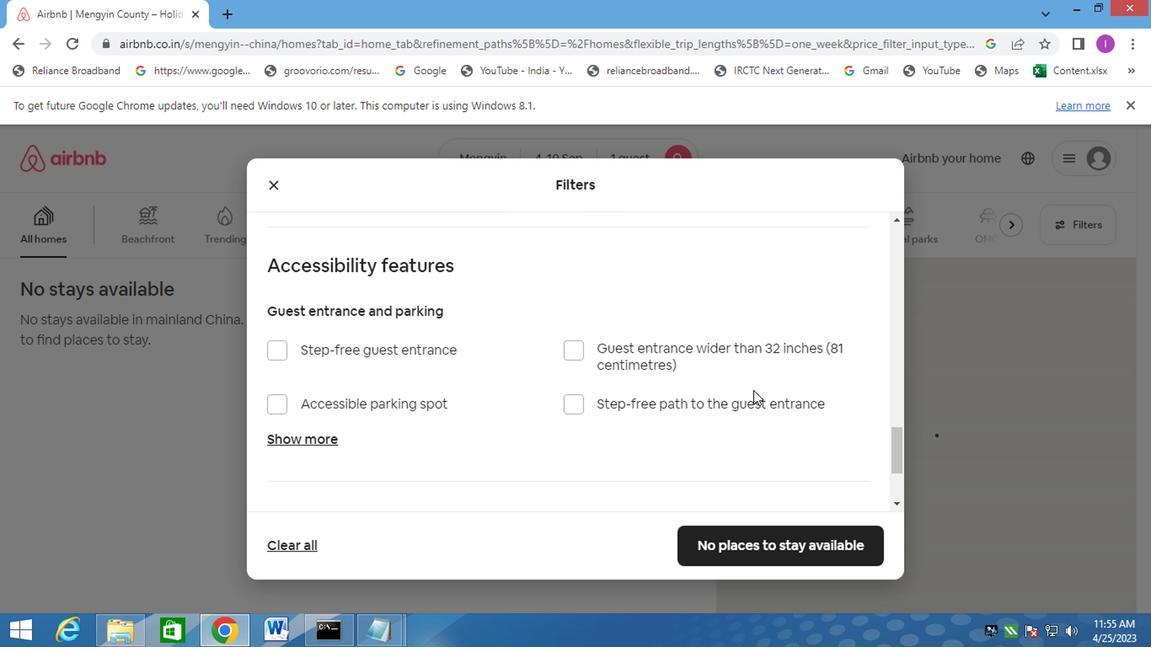 
Action: Mouse scrolled (639, 380) with delta (0, 0)
Screenshot: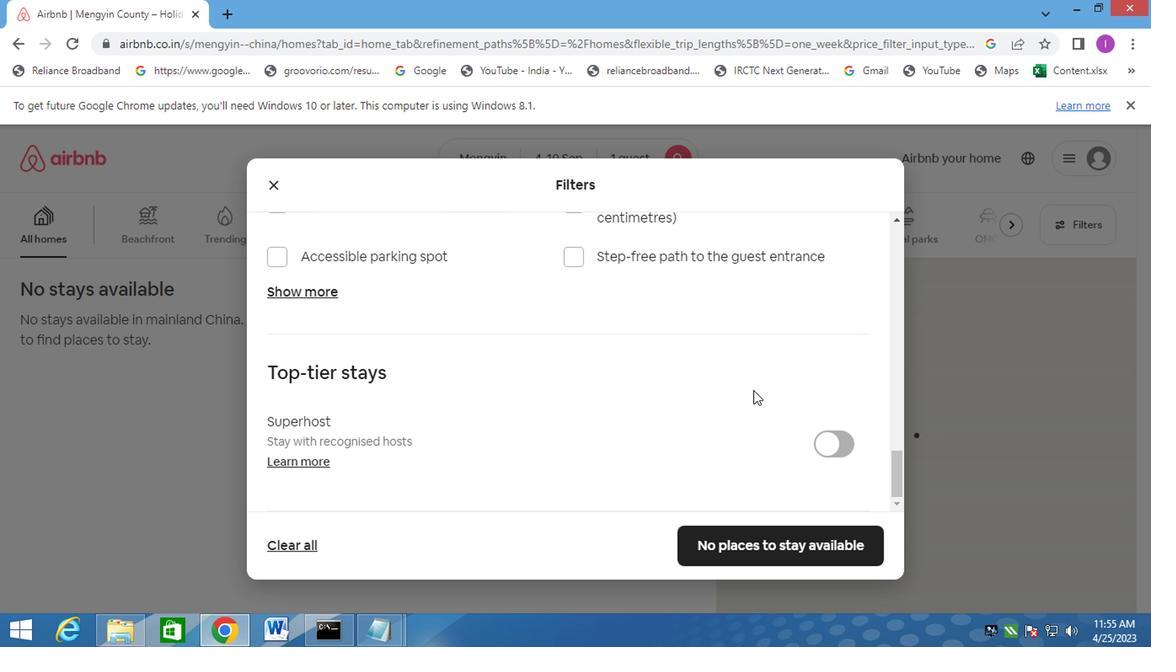 
Action: Mouse scrolled (639, 380) with delta (0, 0)
Screenshot: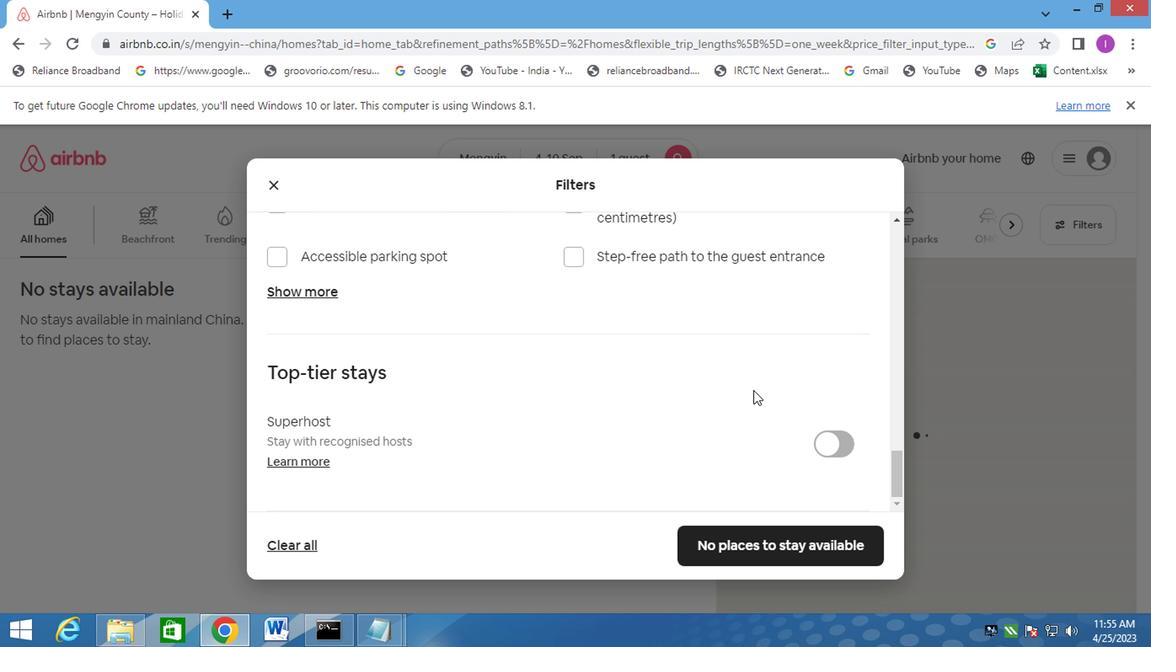 
Action: Mouse scrolled (639, 380) with delta (0, 0)
Screenshot: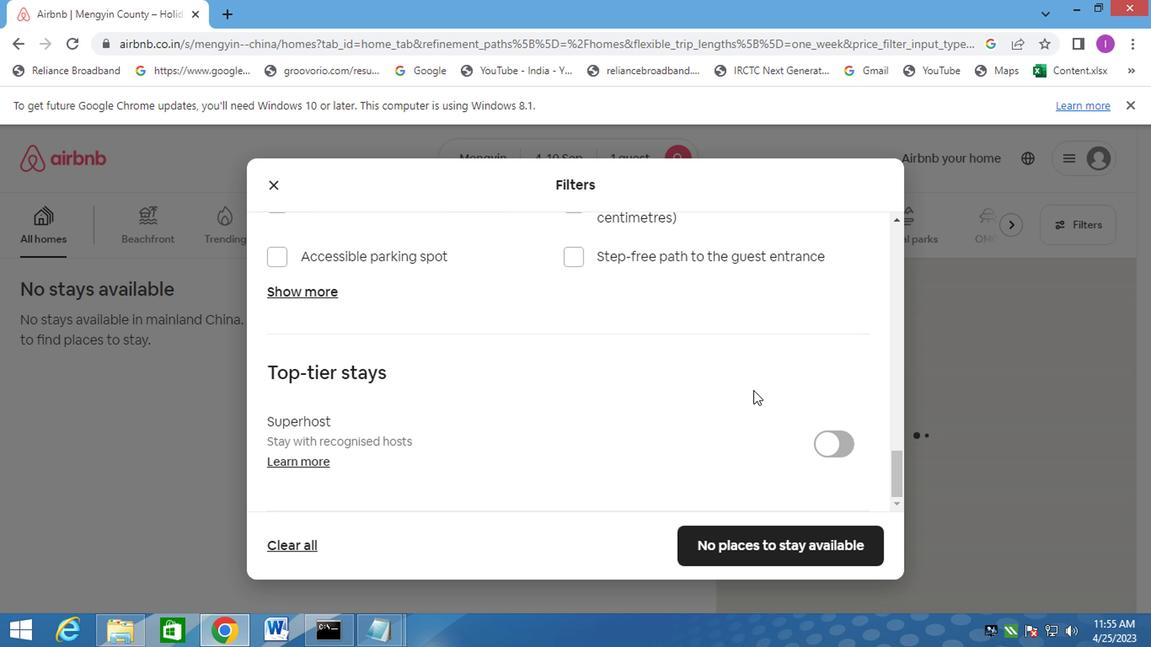 
Action: Mouse moved to (646, 489)
Screenshot: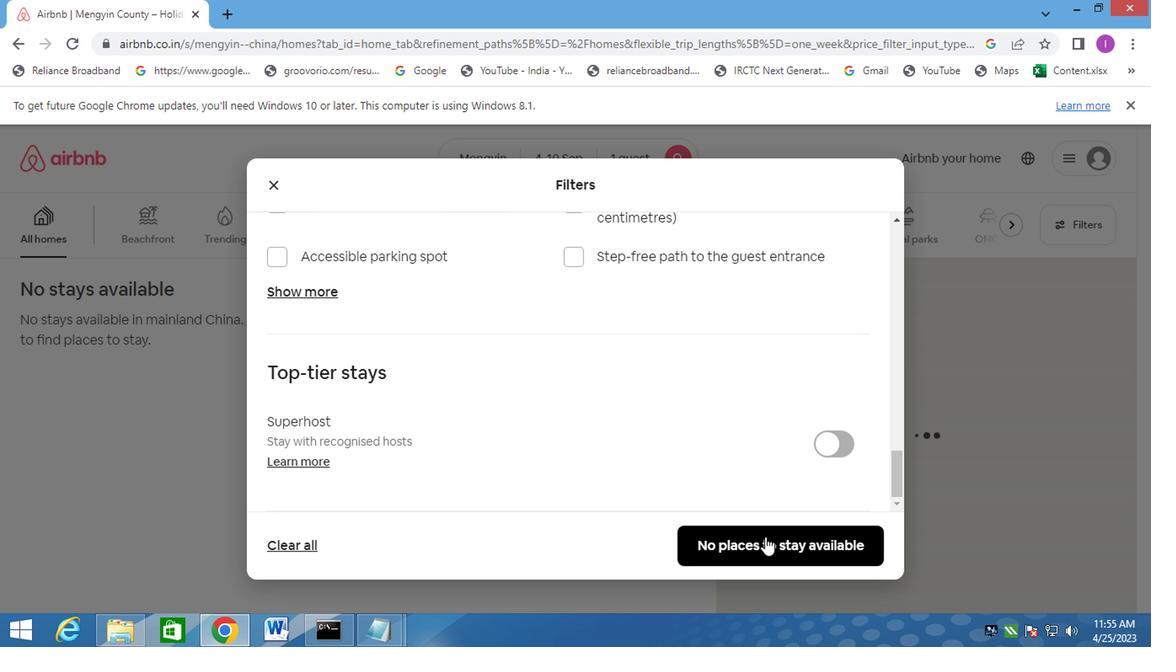 
Action: Mouse pressed left at (646, 489)
Screenshot: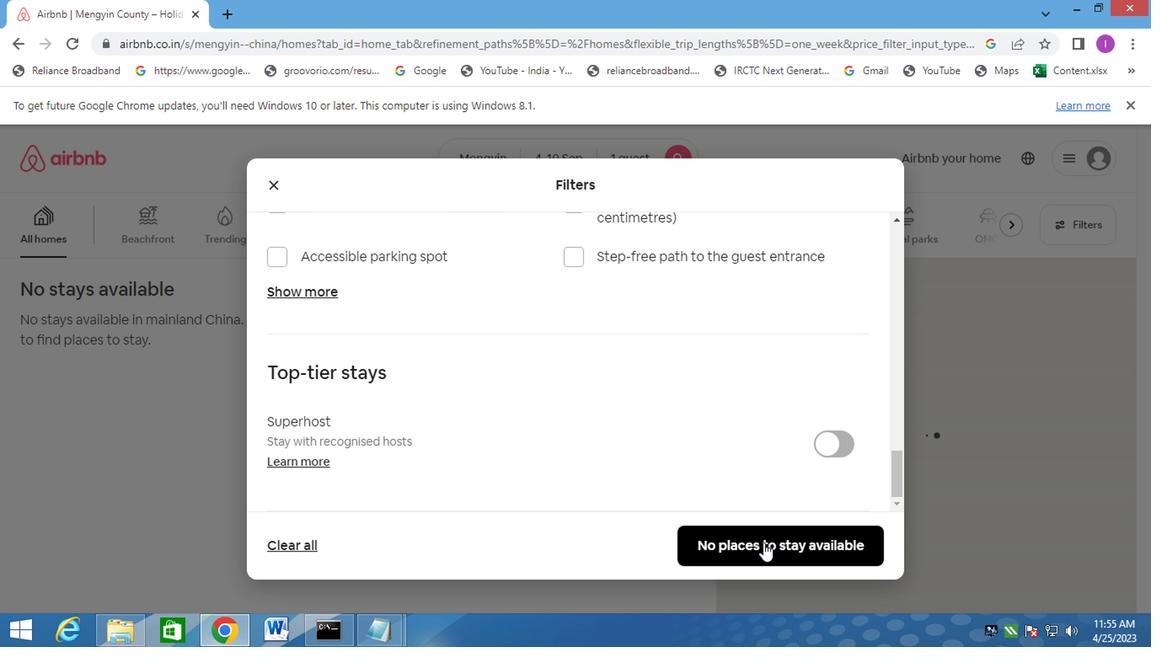 
Action: Mouse moved to (647, 488)
Screenshot: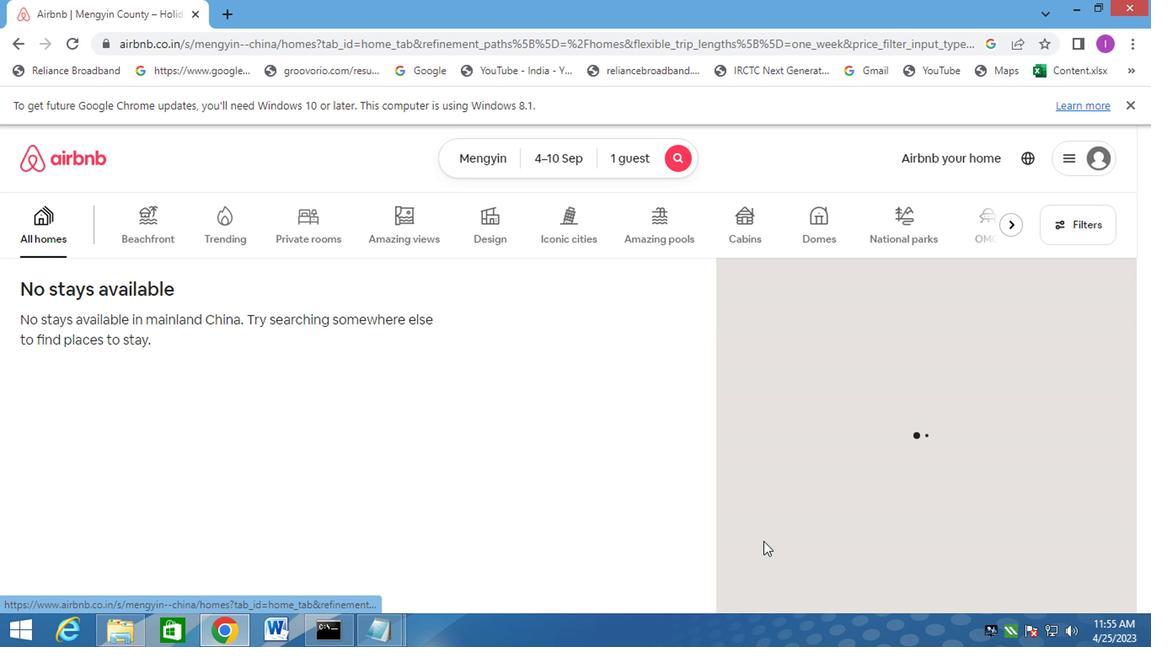 
